 Task: Add an event with the title Third Product Enhancement Brainstorming and Innovation Discussion, date '2023/10/21', time 9:40 AM to 11:40 AMand add a description: The project kickoff is an important event that marks the official start of a project. It brings together key stakeholders, team members, and project managers to establish a shared understanding of the project's objectives, scope, and deliverables. During the kickoff, goals and expectations are clarified, roles and responsibilities are defined, and the initial project plan is presented., put the event into Orange category, logged in from the account softage.7@softage.netand send the event invitation to softage.2@softage.net and softage.3@softage.net. Set a reminder for the event 178 day before
Action: Mouse moved to (124, 143)
Screenshot: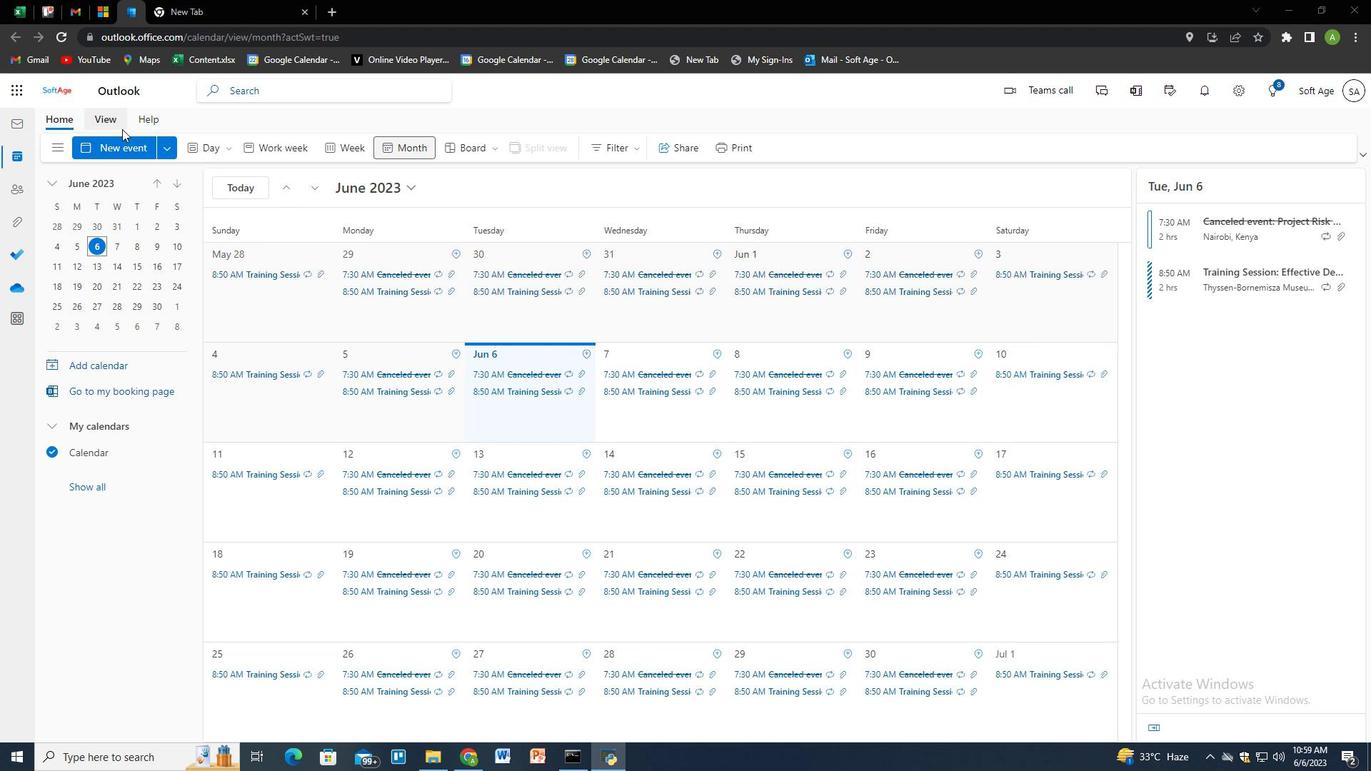
Action: Mouse pressed left at (124, 143)
Screenshot: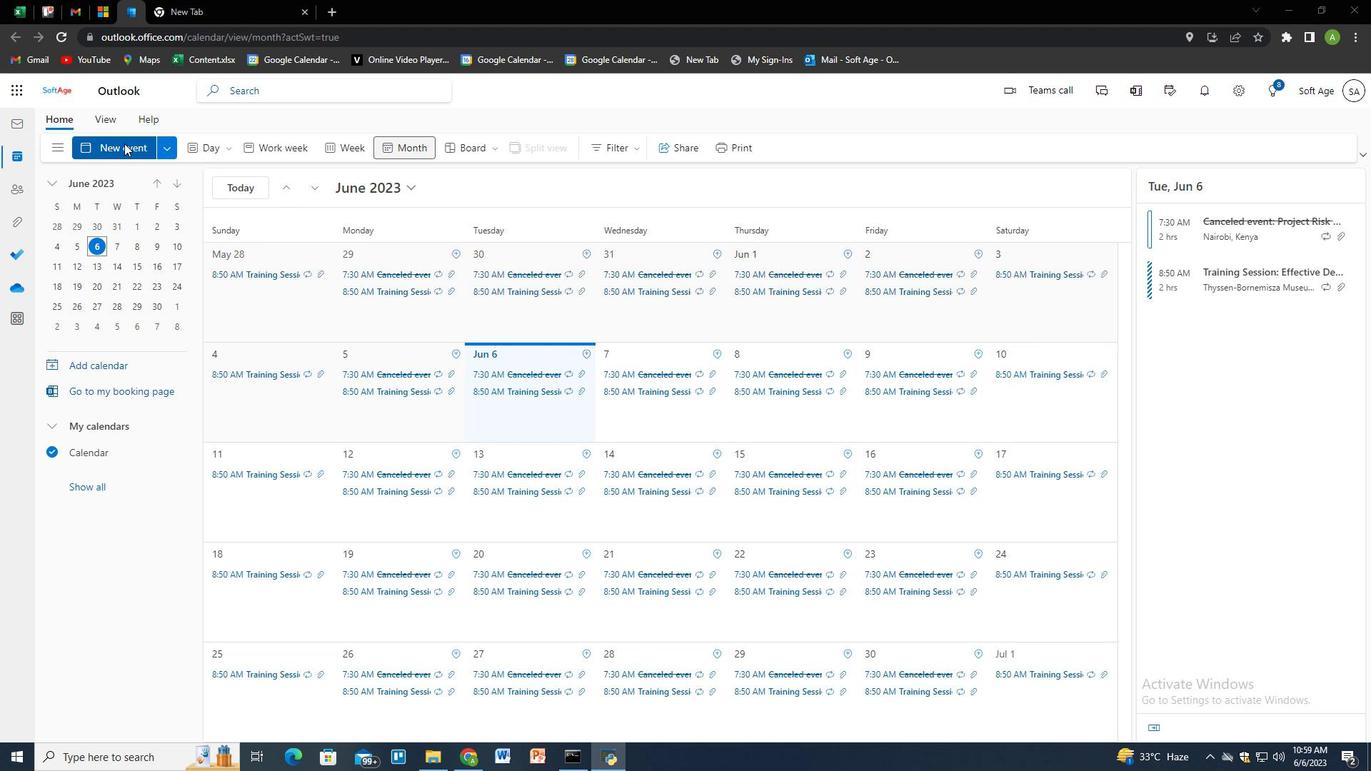 
Action: Mouse moved to (378, 234)
Screenshot: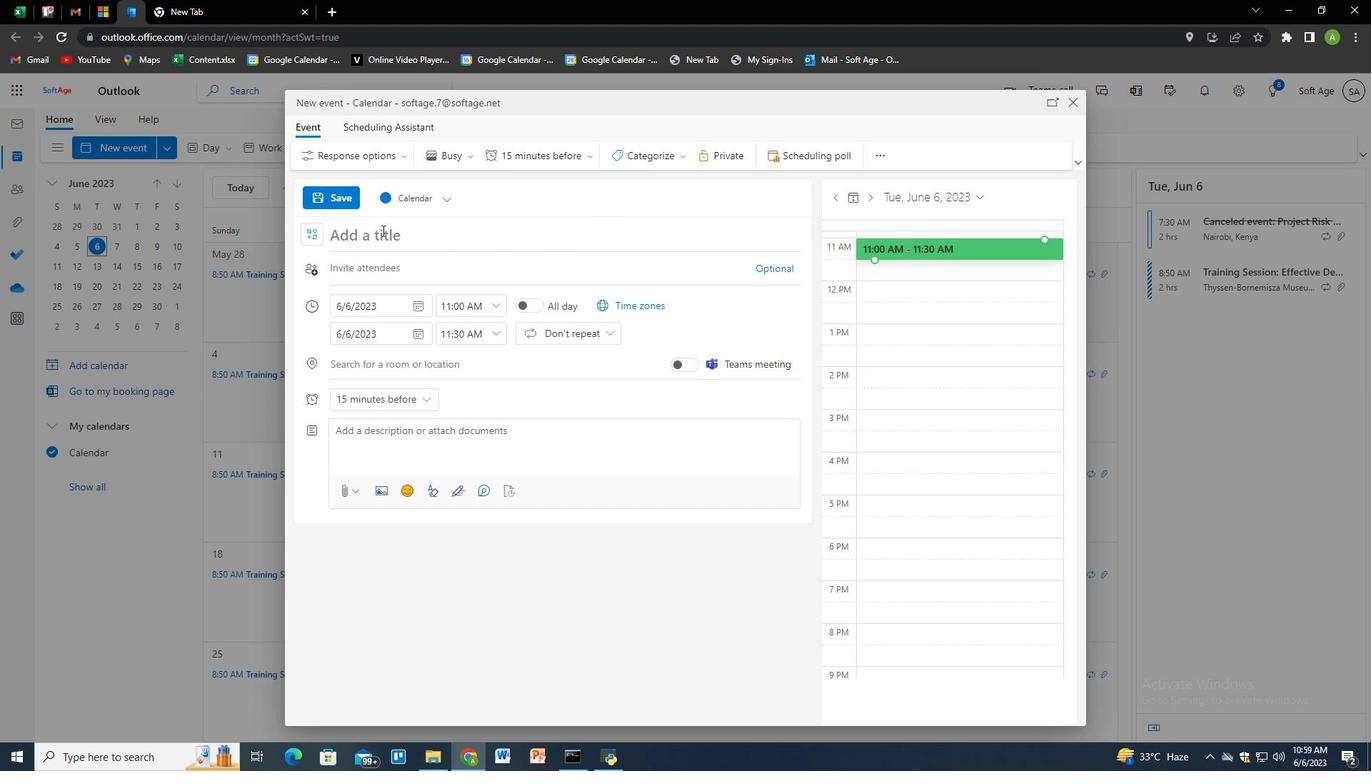 
Action: Mouse pressed left at (378, 234)
Screenshot: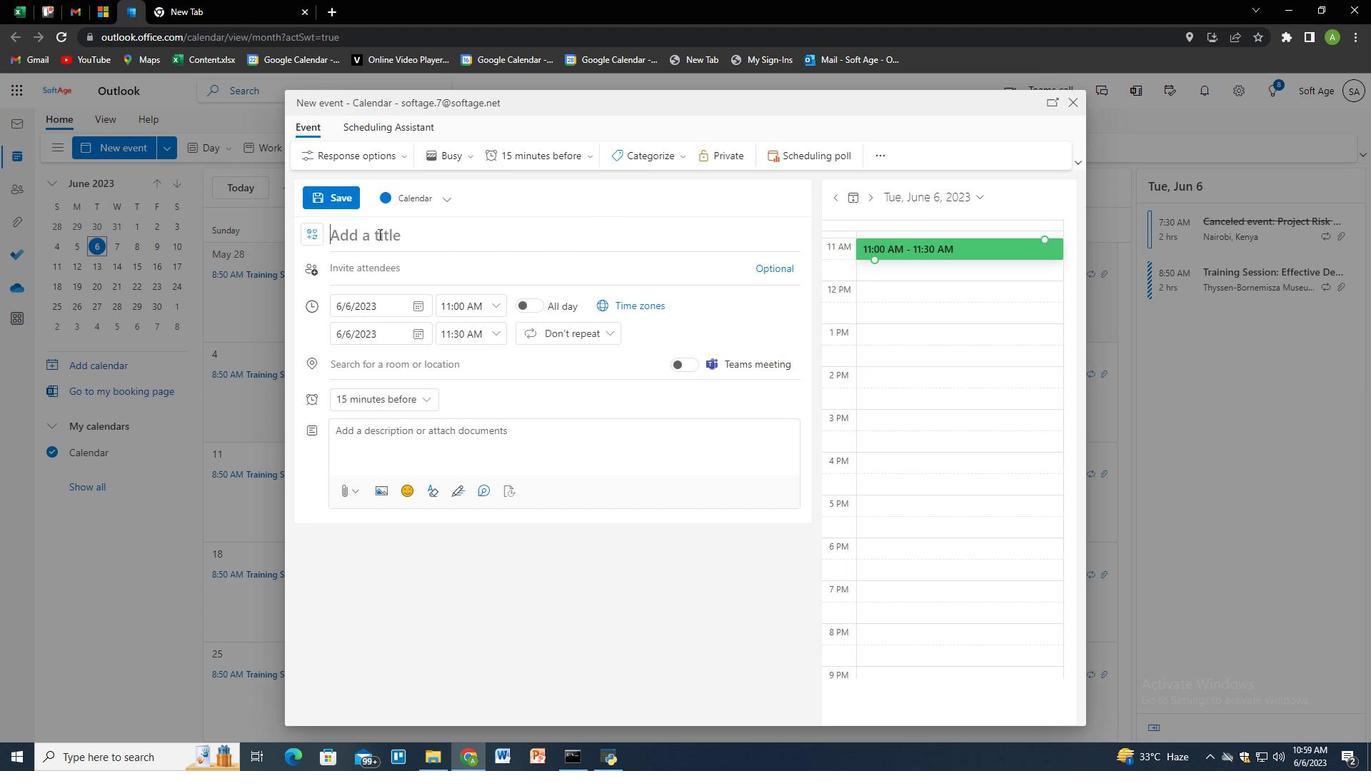 
Action: Key pressed <Key.shift><Key.shift><Key.shift><Key.shift><Key.shift><Key.shift><Key.shift><Key.shift><Key.shift><Key.shift><Key.shift><Key.shift><Key.shift><Key.shift><Key.shift><Key.shift><Key.shift>Se<Key.backspace><Key.backspace><Key.backspace><Key.shift>Third<Key.space><Key.shift>Product<Key.space><Key.shift>Enhancement<Key.space><Key.shift>Brainstorming<Key.space>and<Key.space><Key.shift>Innovation<Key.space><Key.shift>Discussion
Screenshot: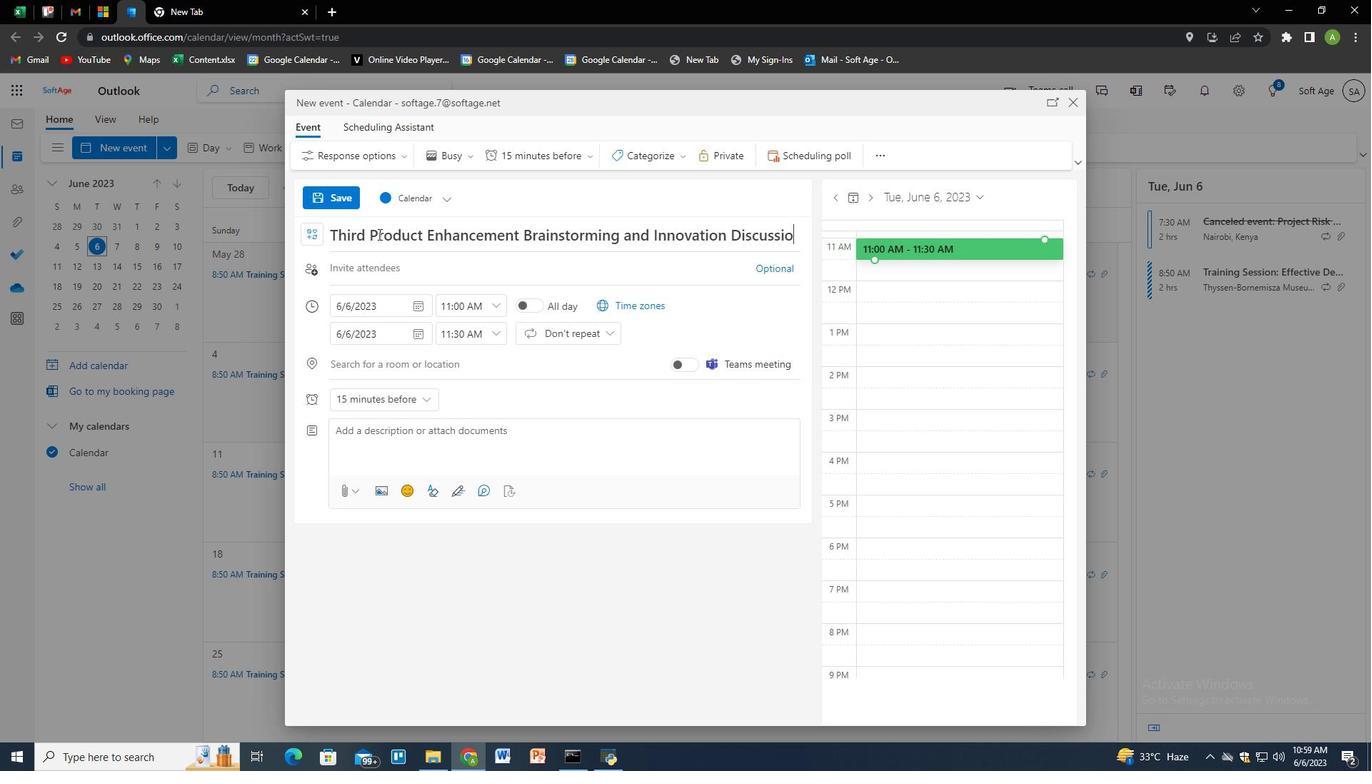 
Action: Mouse moved to (418, 304)
Screenshot: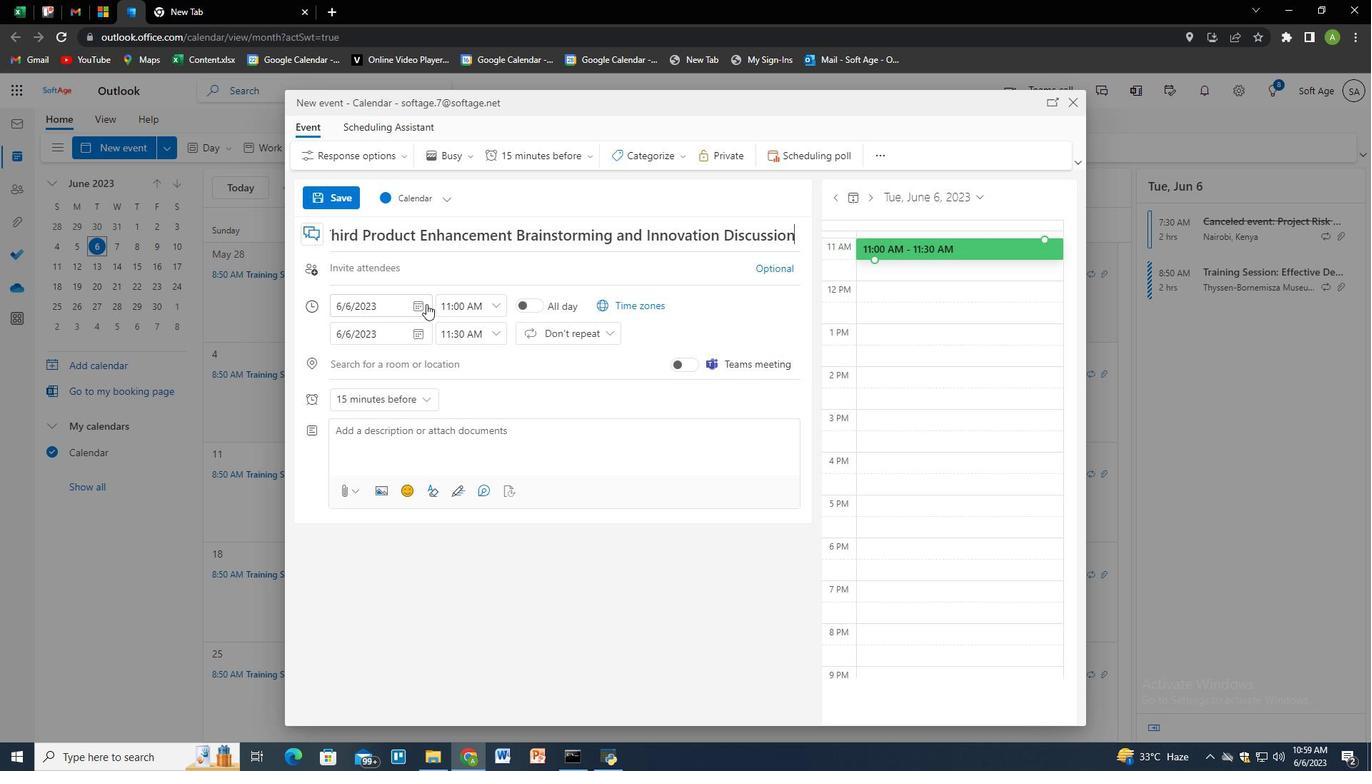 
Action: Mouse pressed left at (418, 304)
Screenshot: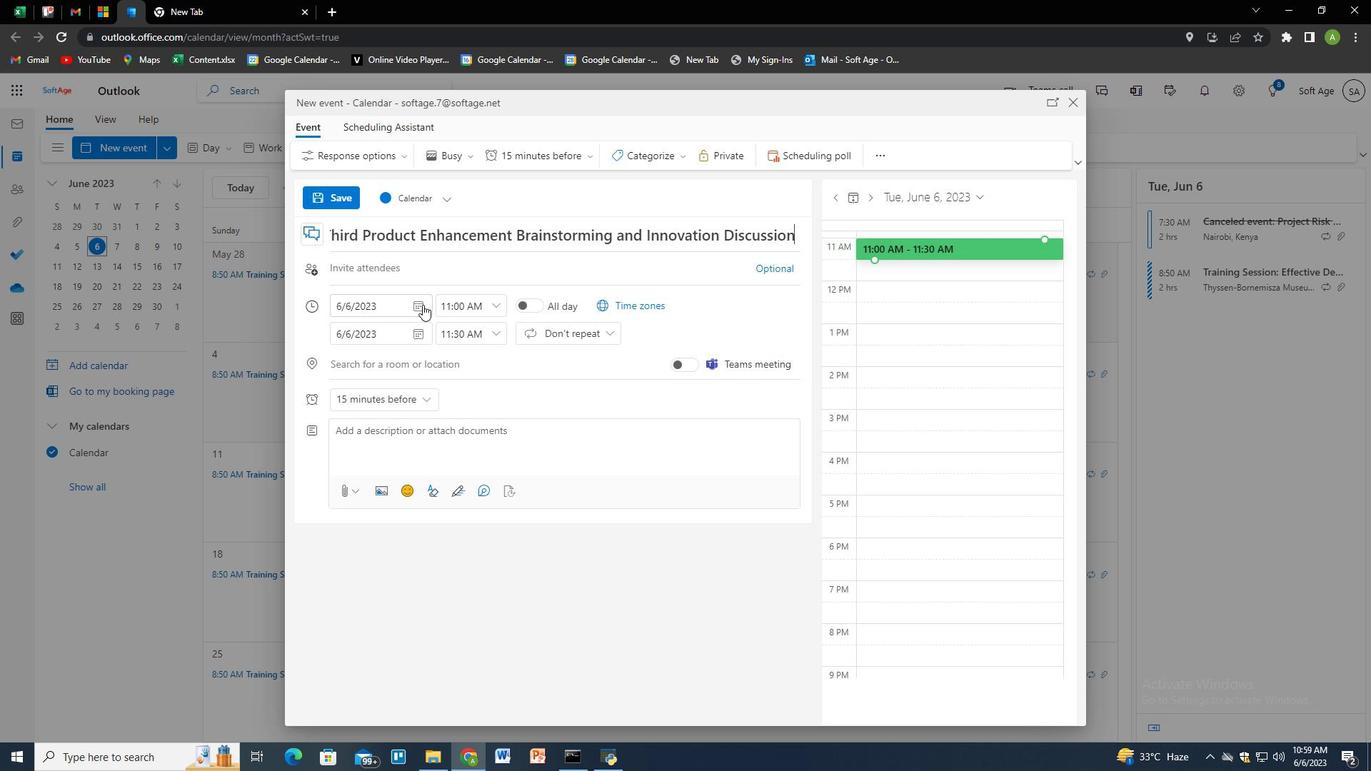 
Action: Mouse moved to (403, 329)
Screenshot: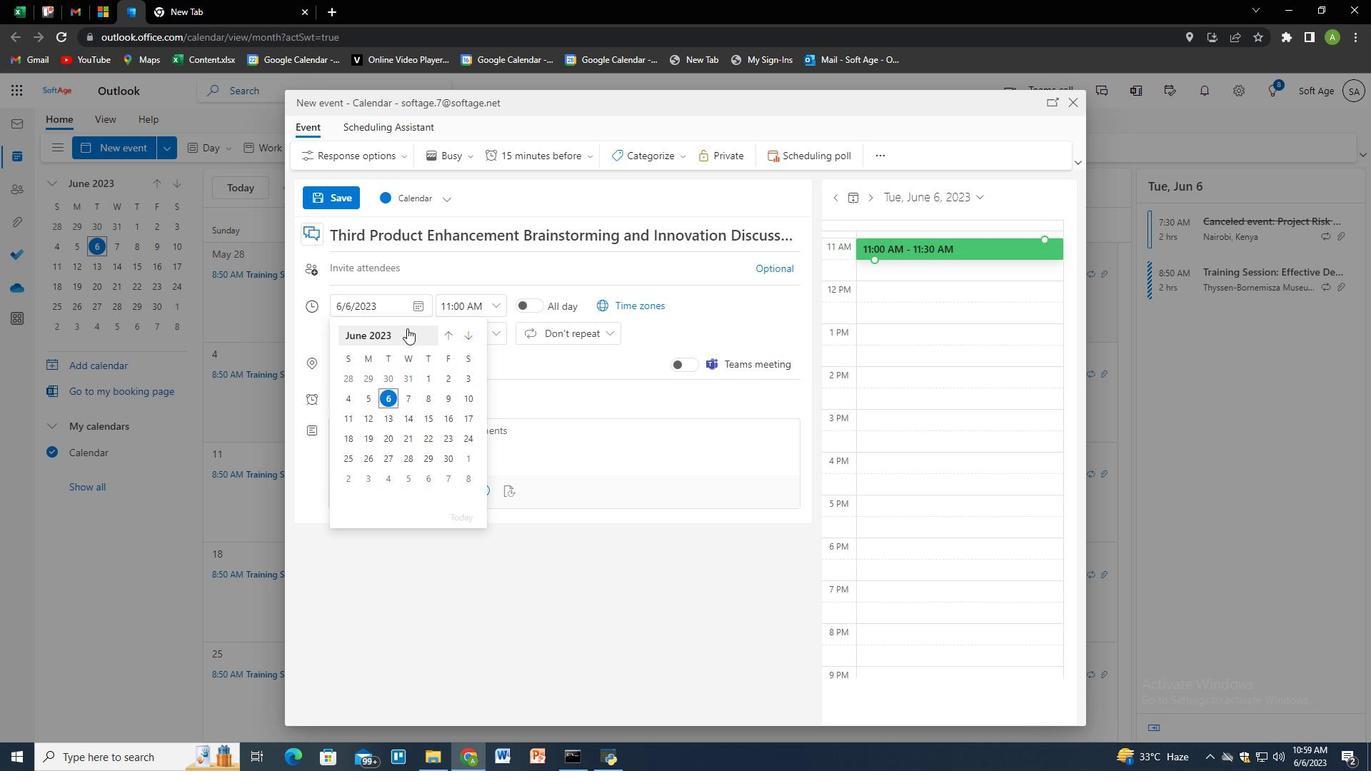 
Action: Mouse pressed left at (403, 329)
Screenshot: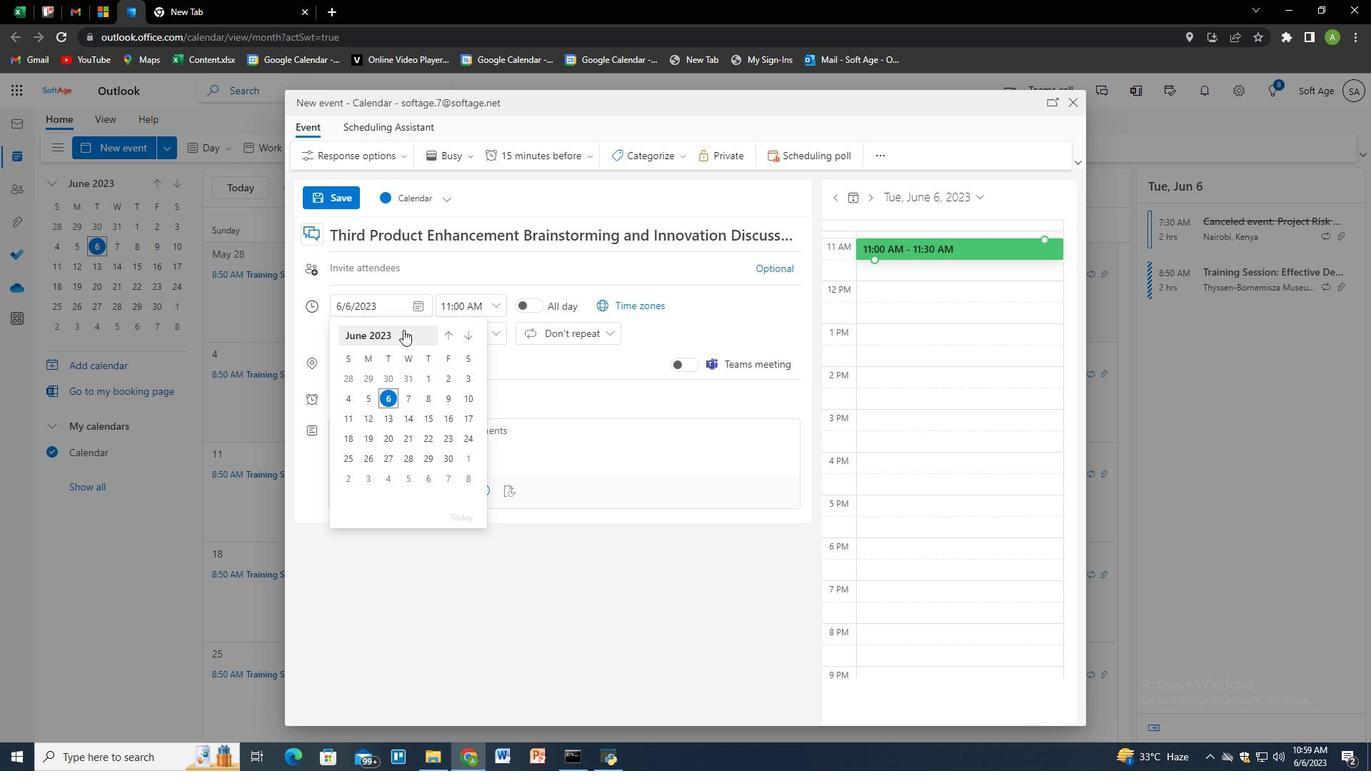 
Action: Mouse moved to (394, 451)
Screenshot: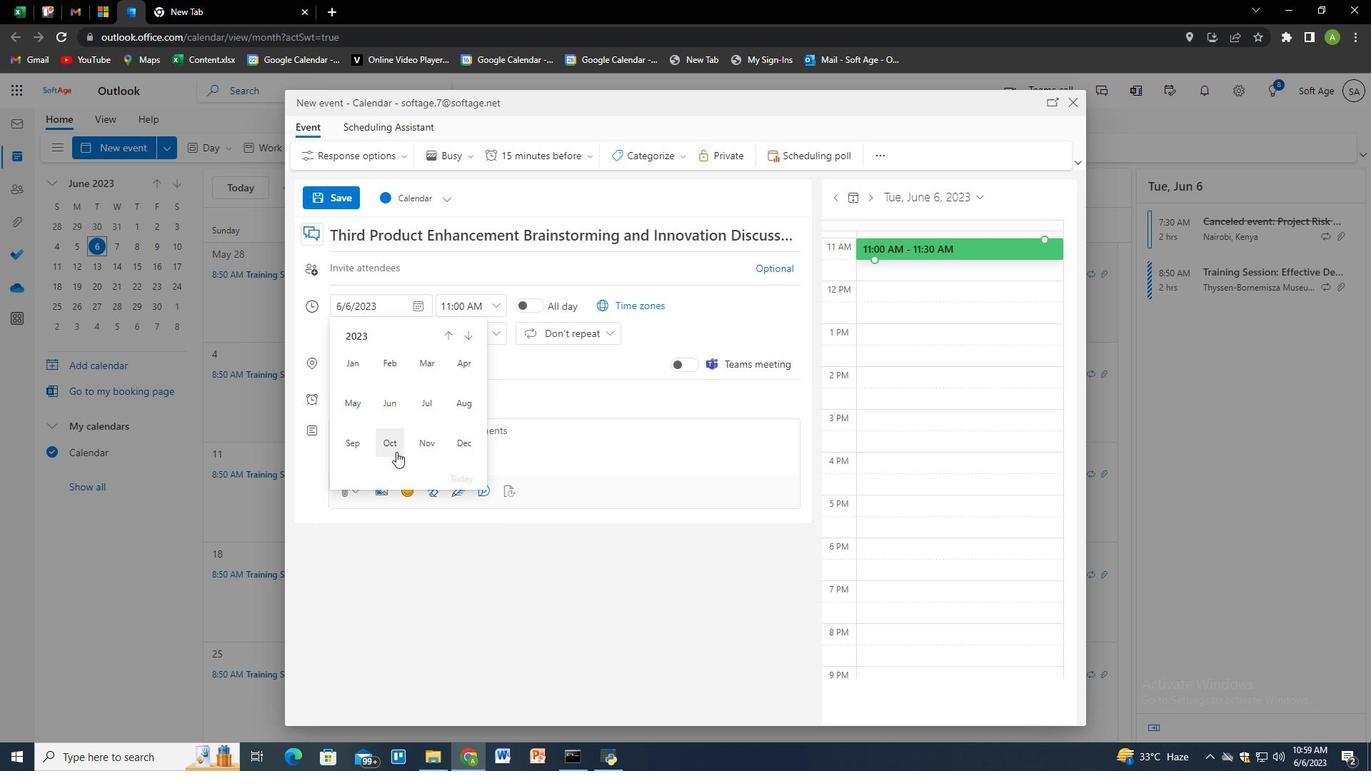 
Action: Mouse pressed left at (394, 451)
Screenshot: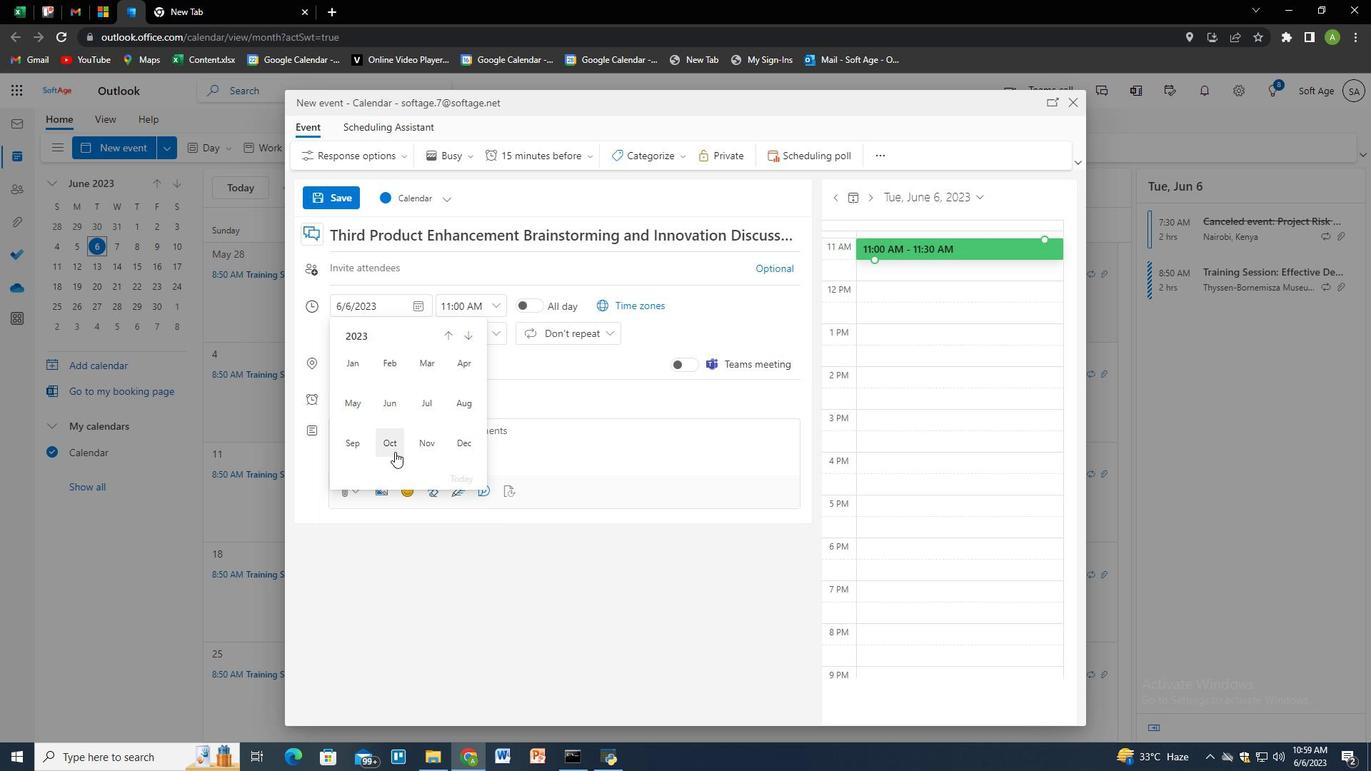 
Action: Mouse moved to (474, 419)
Screenshot: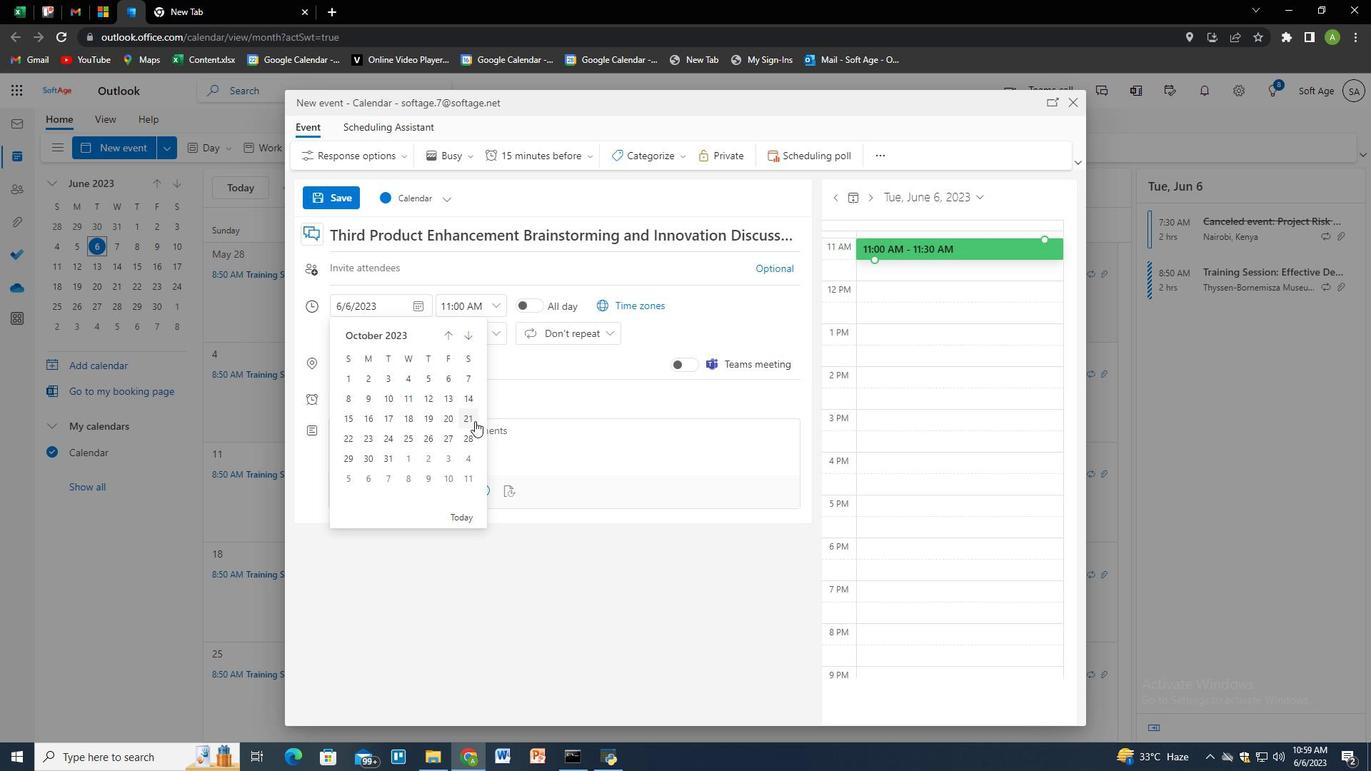 
Action: Mouse pressed left at (474, 419)
Screenshot: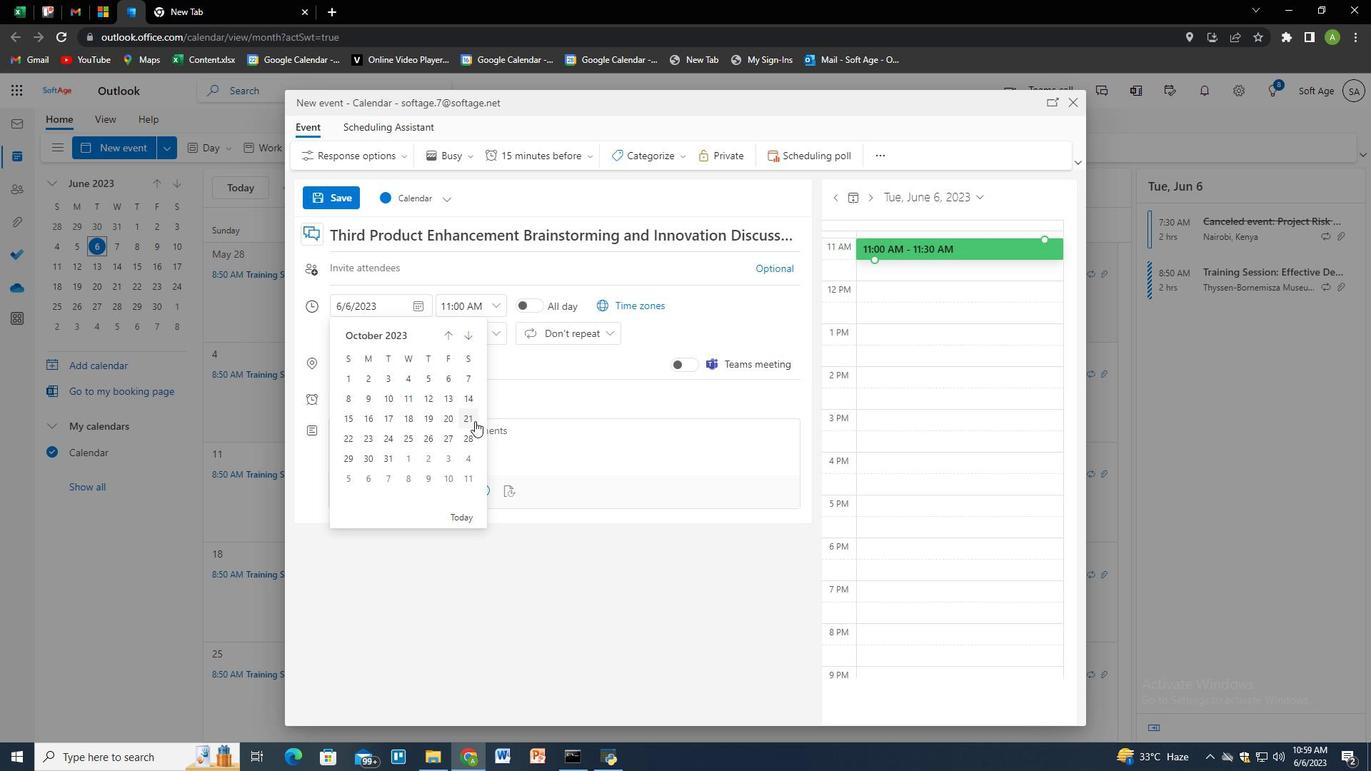 
Action: Mouse moved to (462, 309)
Screenshot: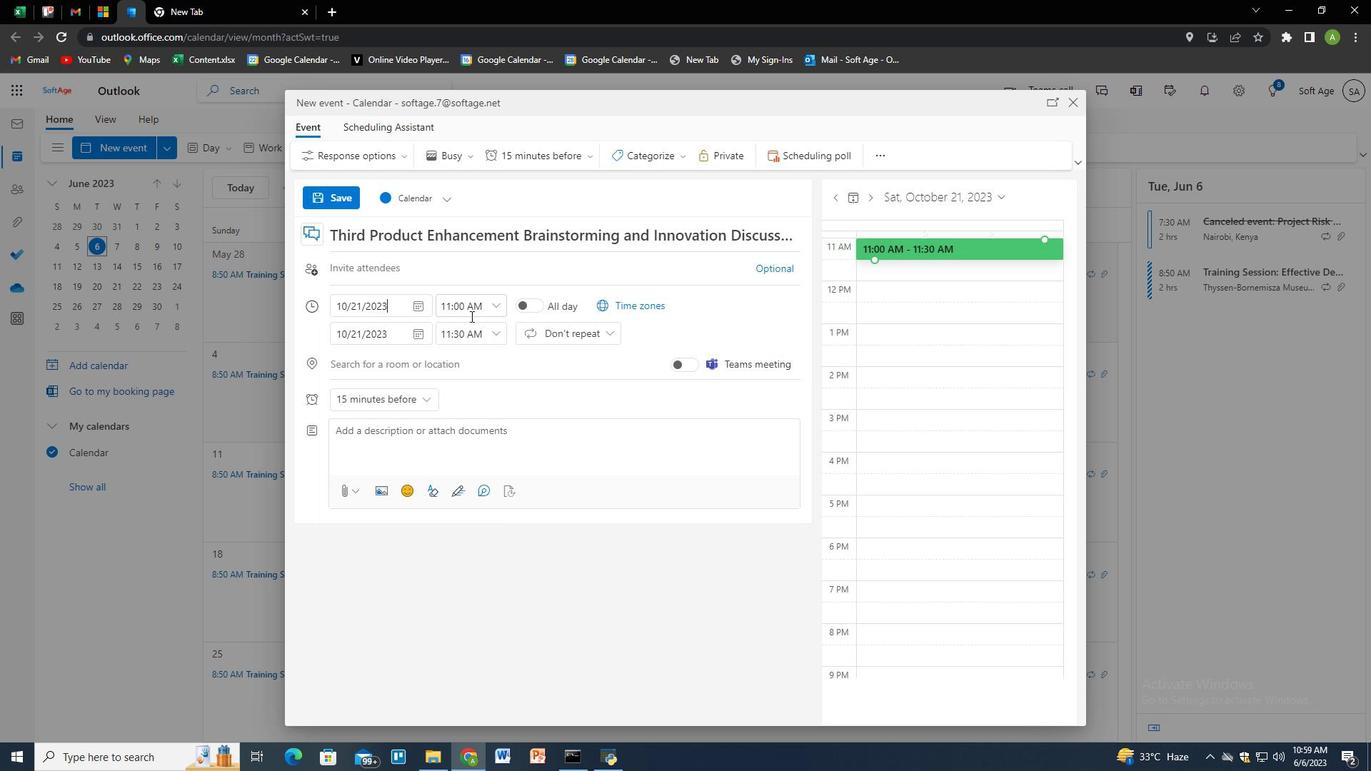 
Action: Mouse pressed left at (462, 309)
Screenshot: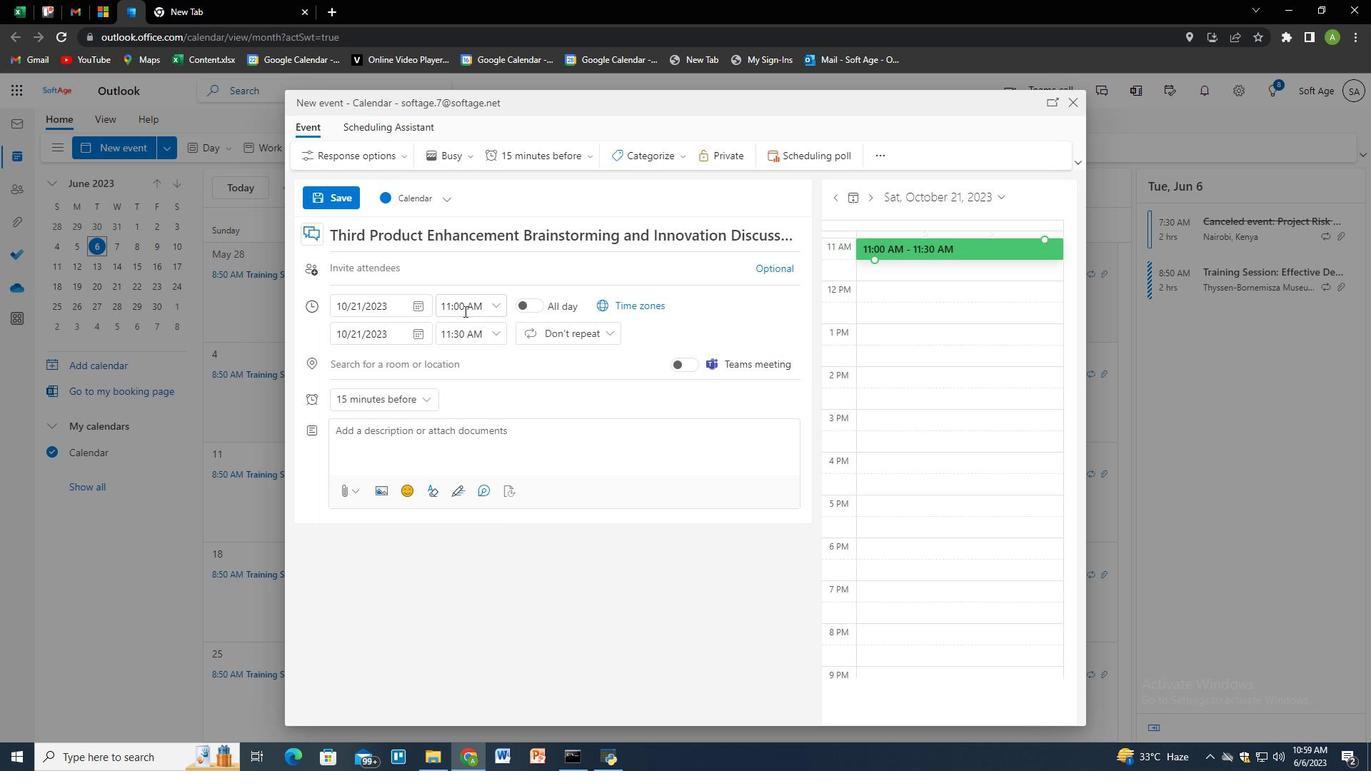 
Action: Key pressed 9;<Key.backspace><Key.shift_r><Key.shift_r><Key.shift_r><Key.shift_r><Key.shift_r><Key.shift_r><Key.shift_r><Key.shift_r><Key.shift_r><Key.shift_r><Key.shift_r><Key.shift_r>:40<Key.space><Key.shift>AM<Key.tab><Key.tab>11<Key.shift_r><Key.shift_r><Key.shift_r><Key.shift_r><Key.shift_r><Key.shift_r><Key.shift_r><Key.shift_r><Key.shift_r><Key.shift_r><Key.shift_r><Key.shift_r><Key.shift_r><Key.shift_r><Key.shift_r><Key.shift_r><Key.shift_r><Key.shift_r><Key.shift_r><Key.shift_r><Key.shift_r>:40<Key.space><Key.shift>A<Key.shift_r>M<Key.shift_r><Key.shift_r><Key.shift_r><Key.shift_r><Key.shift_r><Key.shift_r><Key.shift_r><Key.shift_r><Key.shift_r><Key.shift_r><Key.shift_r><Key.shift_r>M
Screenshot: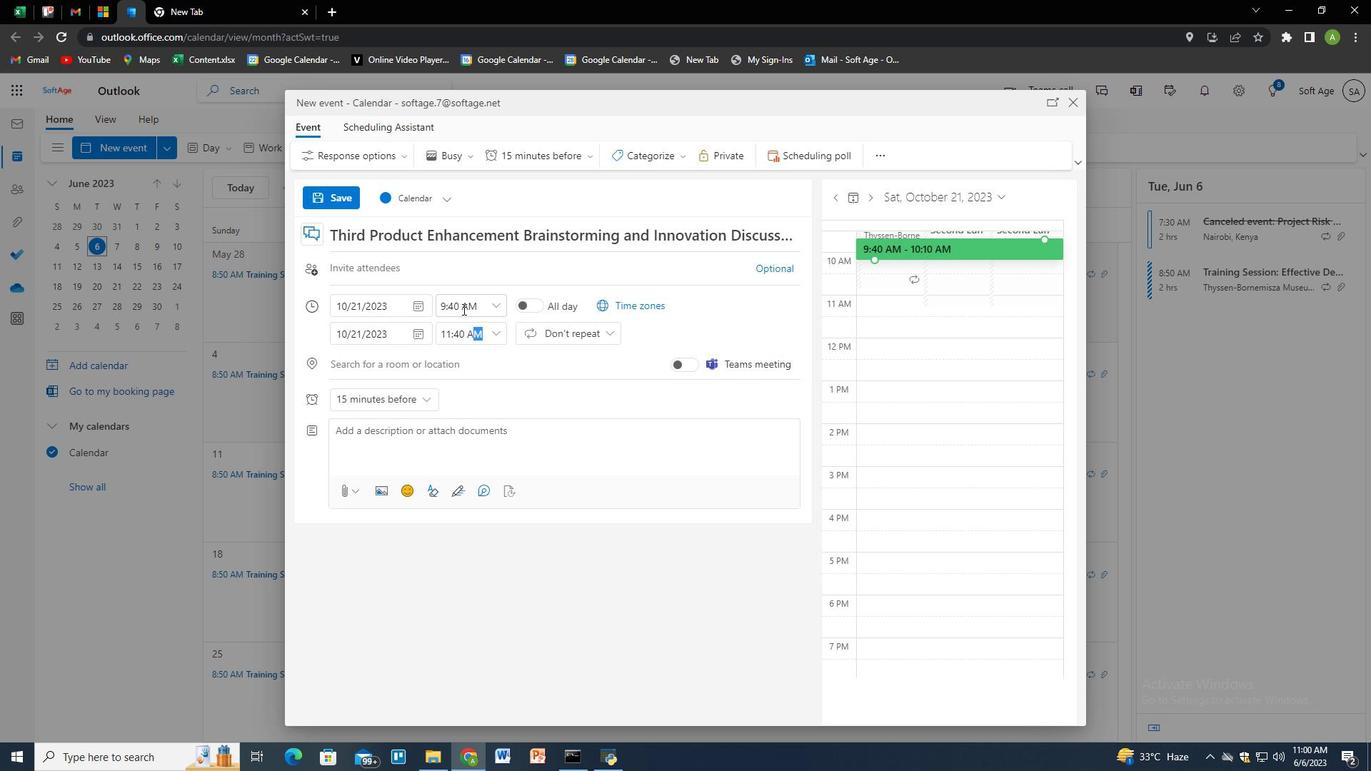 
Action: Mouse moved to (452, 453)
Screenshot: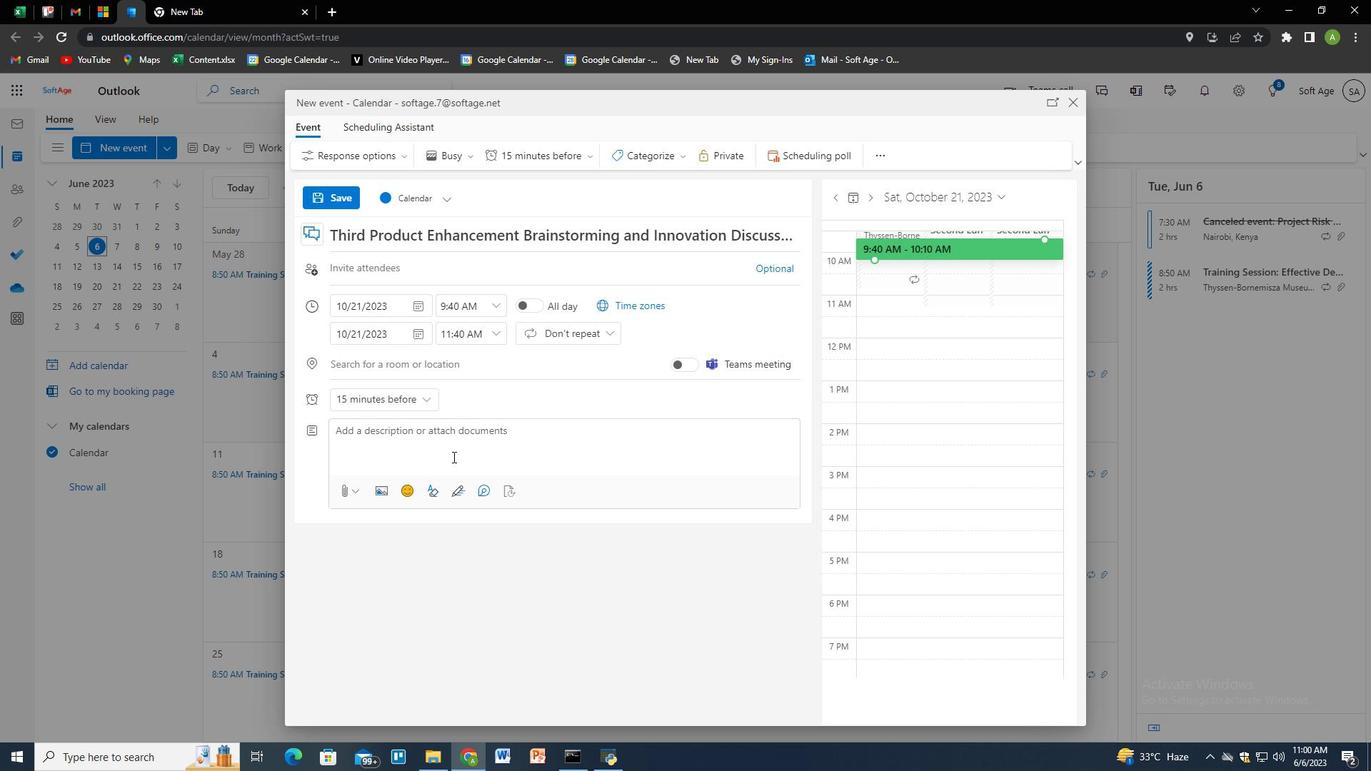 
Action: Mouse pressed left at (452, 453)
Screenshot: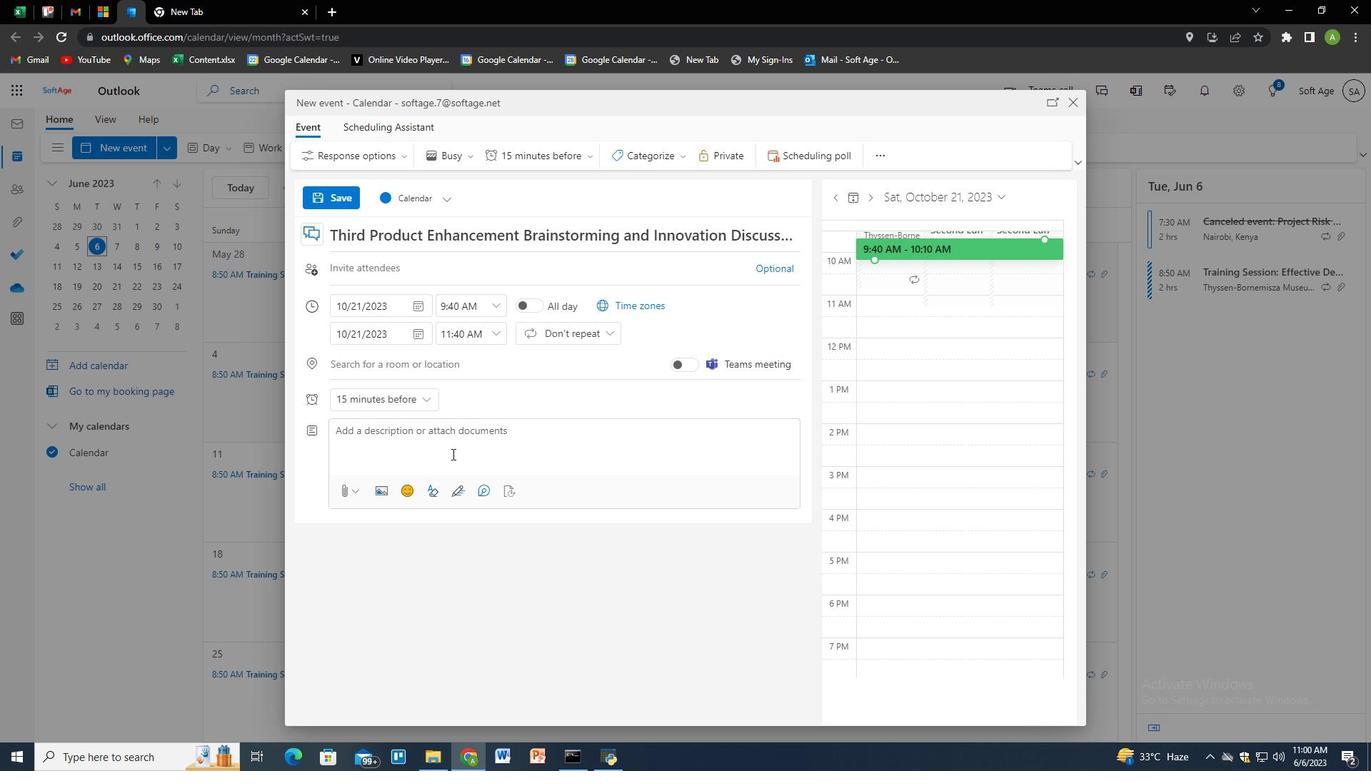 
Action: Key pressed <Key.shift>The<Key.space>project<Key.space>kickoff<Key.space>is<Key.space>an<Key.space>importanr<Key.backspace>t<Key.space>event<Key.space>that<Key.space>make<Key.backspace><Key.backspace>rks<Key.space>the<Key.space>official<Key.space>start<Key.space>of<Key.space>a<Key.space>project.<Key.space><Key.shift>It<Key.space>brings<Key.backspace><Key.backspace><Key.backspace><Key.backspace><Key.backspace><Key.backspace><Key.backspace><Key.space>brings<Key.space>together<Key.space>key<Key.space>stakeholders,<Key.space>team<Key.space>members,<Key.space>and<Key.space>project<Key.space>managers<Key.space>to<Key.space>establist<Key.backspace>h<Key.space>a<Key.space>shared<Key.space>understanding<Key.space>of<Key.space>the<Key.space>project's<Key.space>objet<Key.backspace>ctives,<Key.space>scope,<Key.space>and<Key.space>deliverables.<Key.space><Key.shift>Dr<Key.backspace>uring<Key.space>the<Key.space>kick<Key.space>off<Key.backspace><Key.backspace><Key.backspace><Key.backspace>off,<Key.space>goals<Key.space>and<Key.space>expectations<Key.space>are<Key.space>clarified,<Key.space>roles<Key.space>and<Key.space>resposiv<Key.backspace>bilite<Key.backspace>ies<Key.space>ar<Key.backspace><Key.backspace><Key.backspace><Key.space><Key.space><Key.backspace>are<Key.space>defined,<Key.space>and<Key.space>the<Key.space>initialpro<Key.backspace><Key.backspace><Key.backspace><Key.space>project<Key.space>plan<Key.space>is<Key.space>presented.<Key.backspace>.
Screenshot: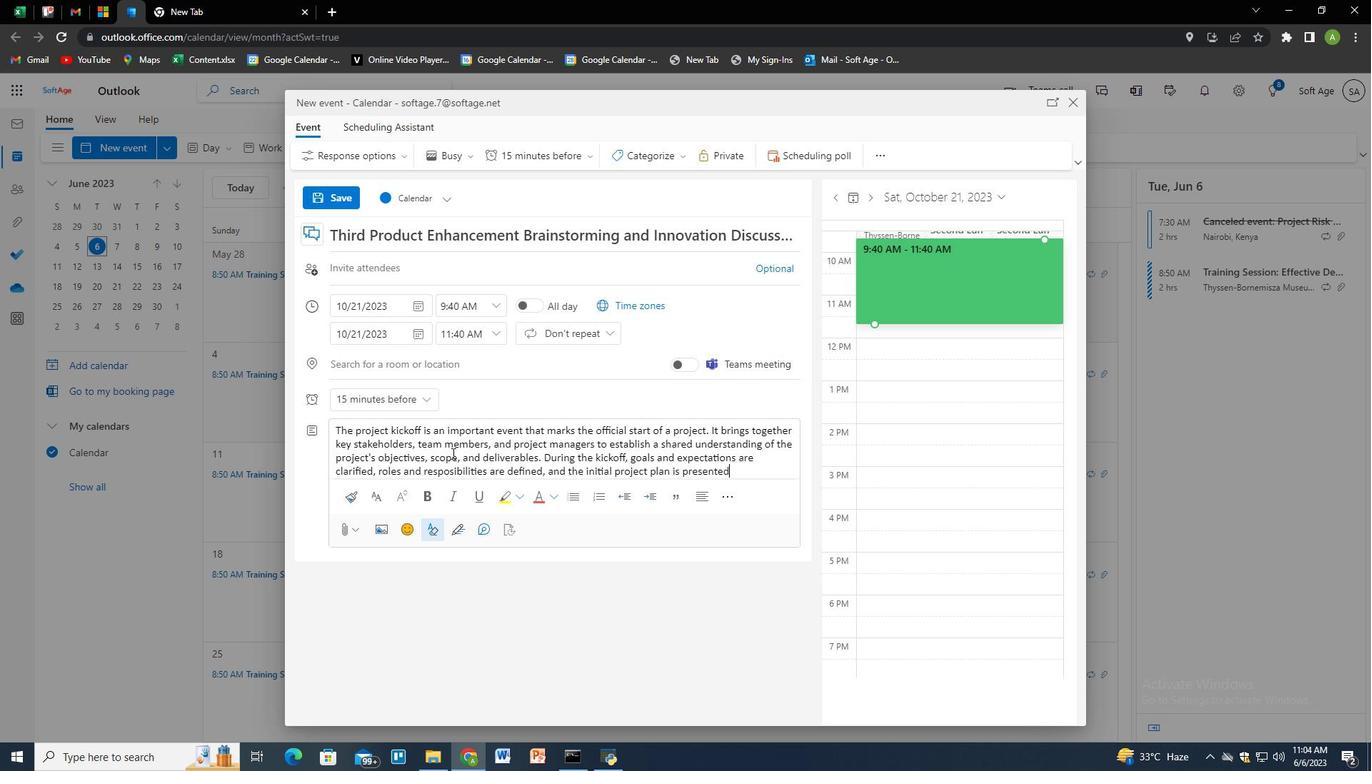 
Action: Mouse moved to (461, 269)
Screenshot: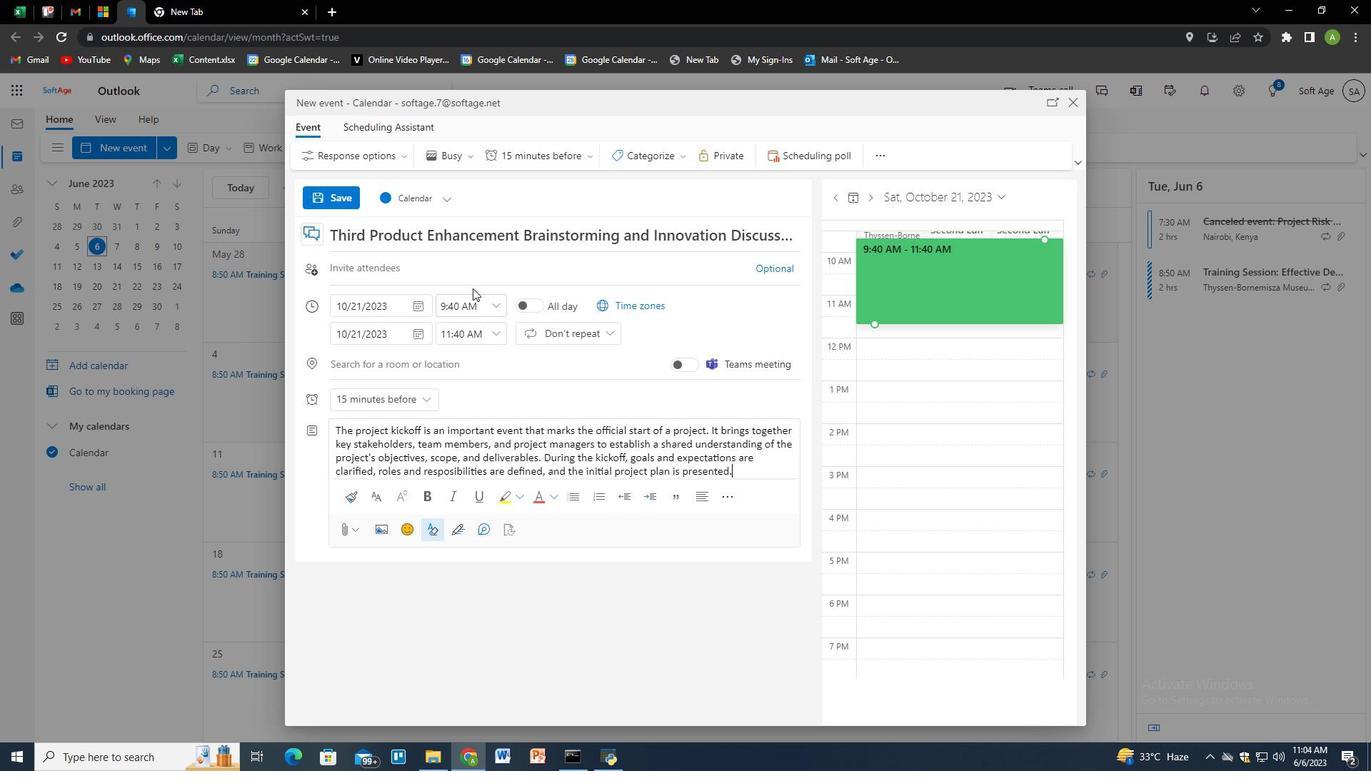
Action: Mouse pressed left at (461, 269)
Screenshot: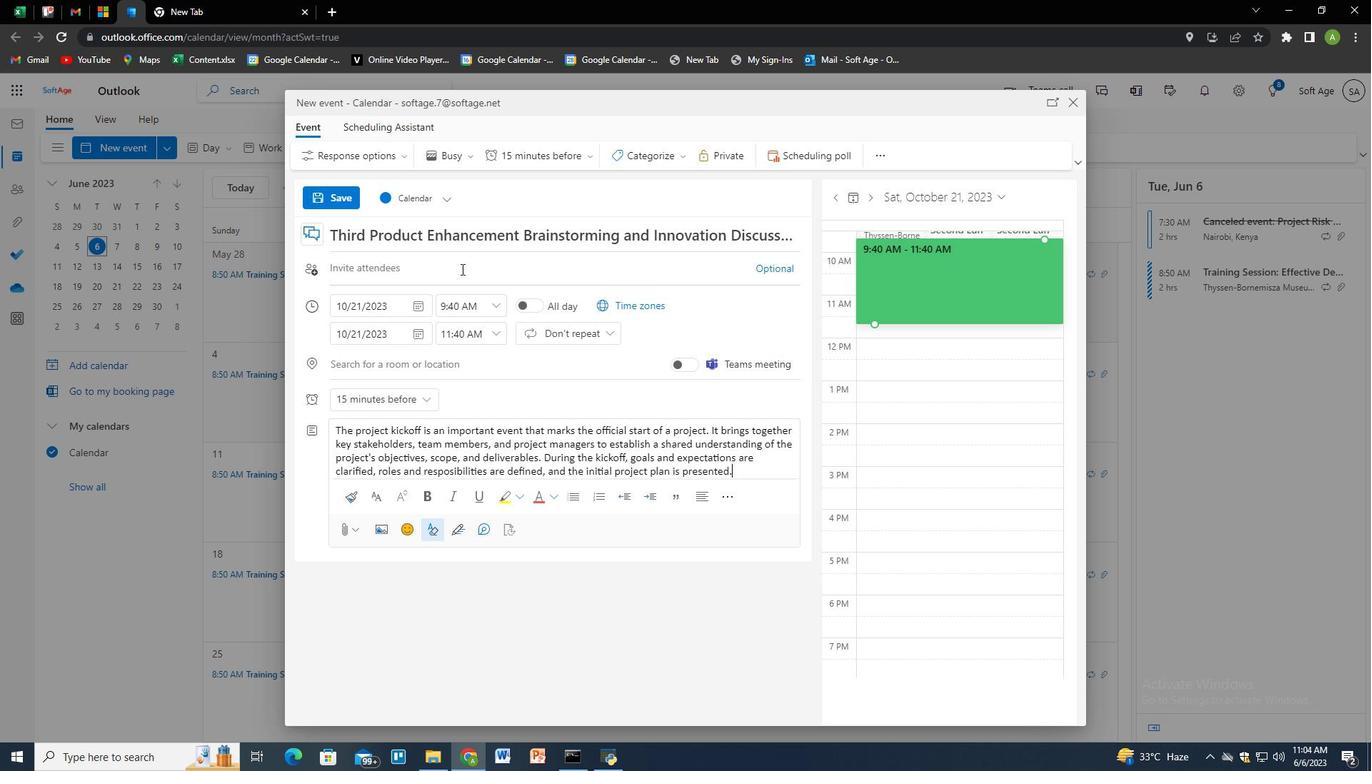 
Action: Mouse moved to (529, 159)
Screenshot: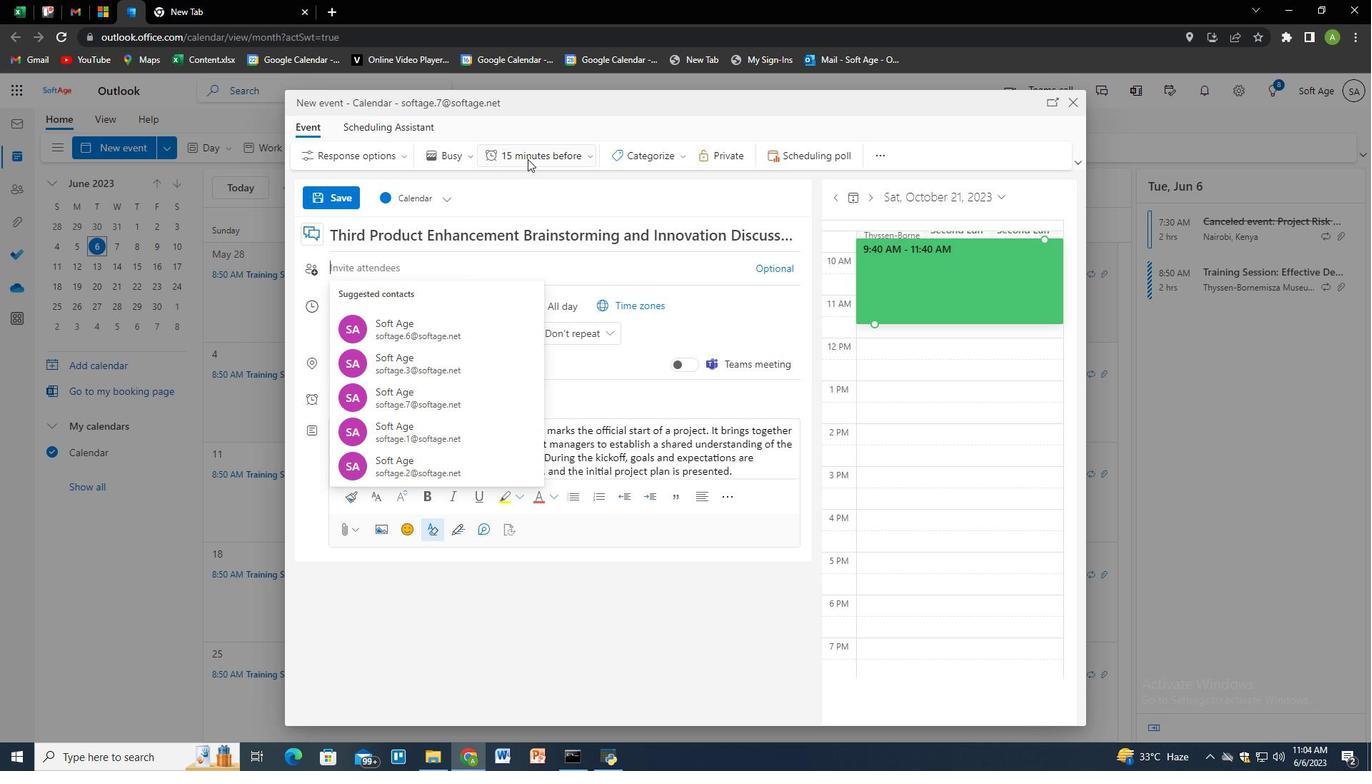 
Action: Mouse pressed left at (529, 159)
Screenshot: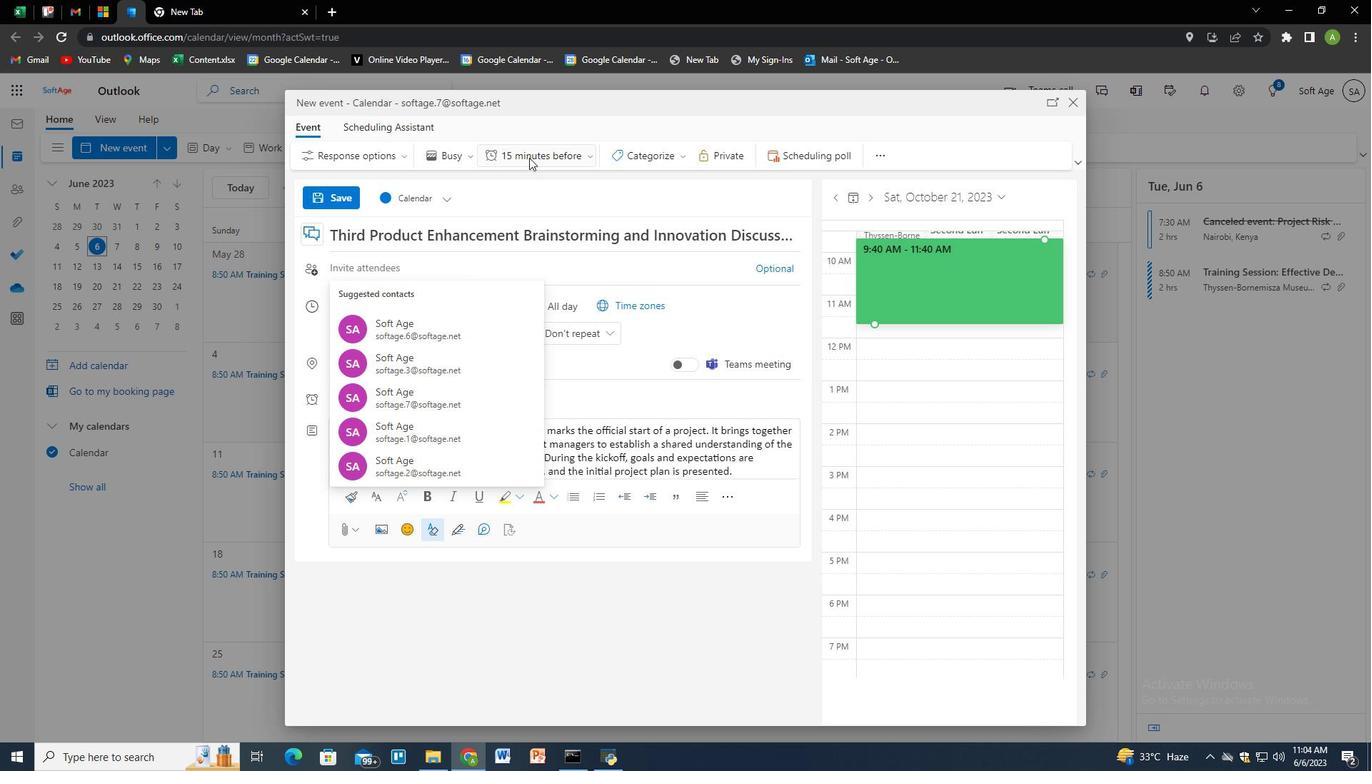 
Action: Mouse moved to (622, 161)
Screenshot: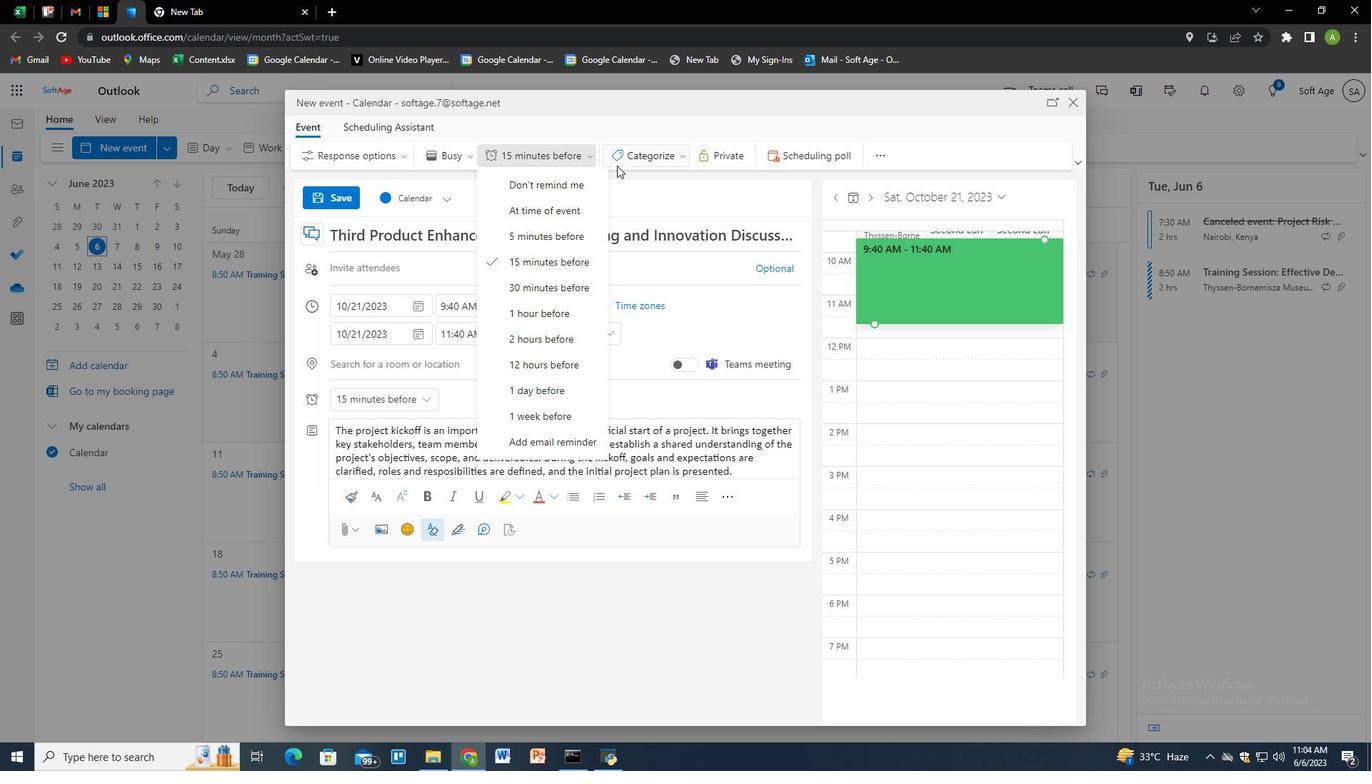 
Action: Mouse pressed left at (622, 161)
Screenshot: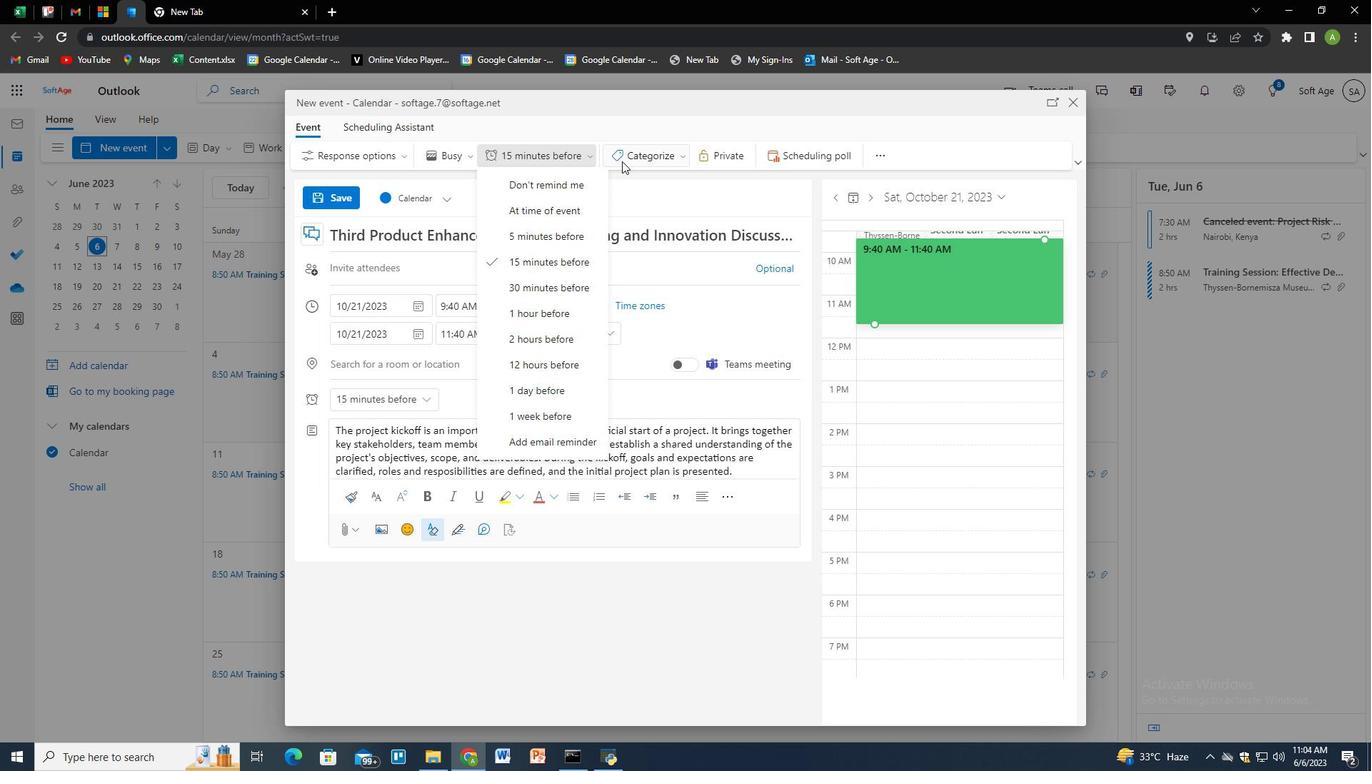 
Action: Mouse moved to (626, 225)
Screenshot: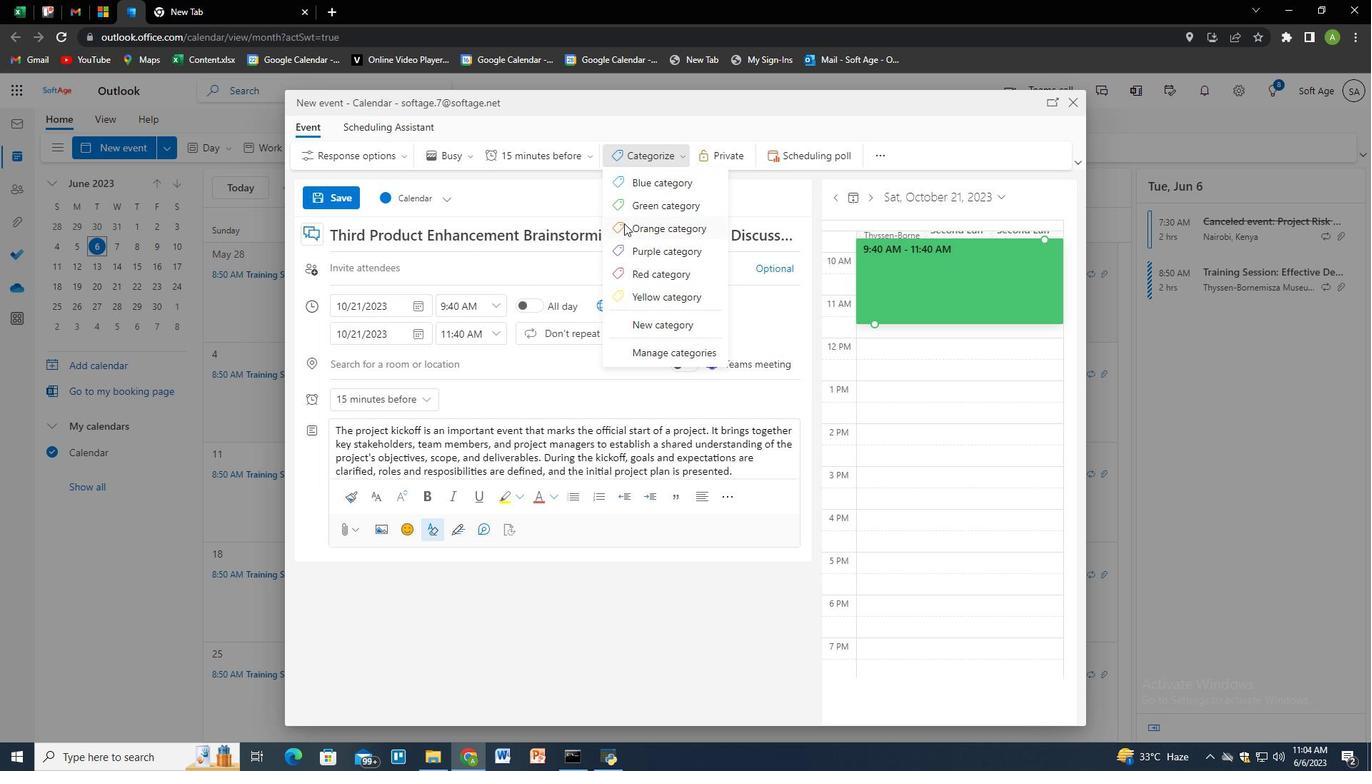 
Action: Mouse pressed left at (626, 225)
Screenshot: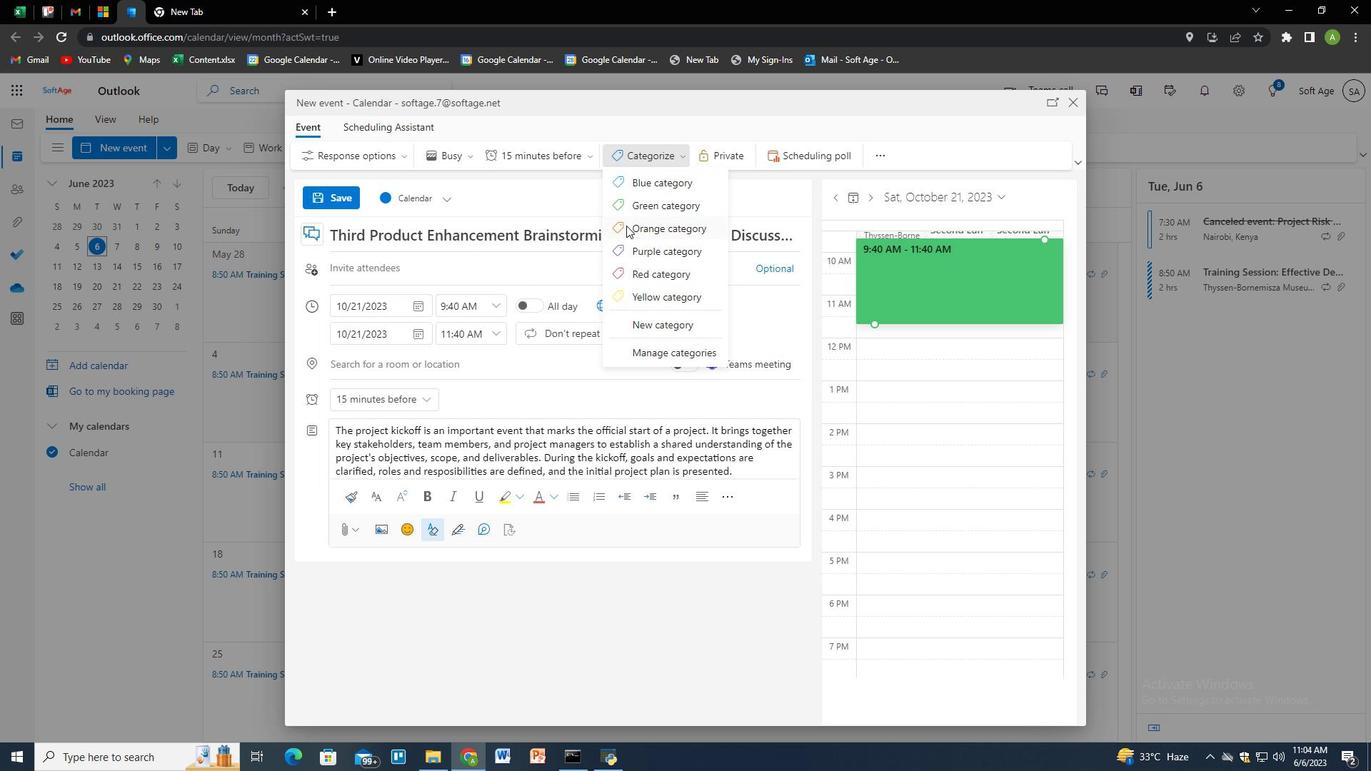 
Action: Mouse moved to (382, 272)
Screenshot: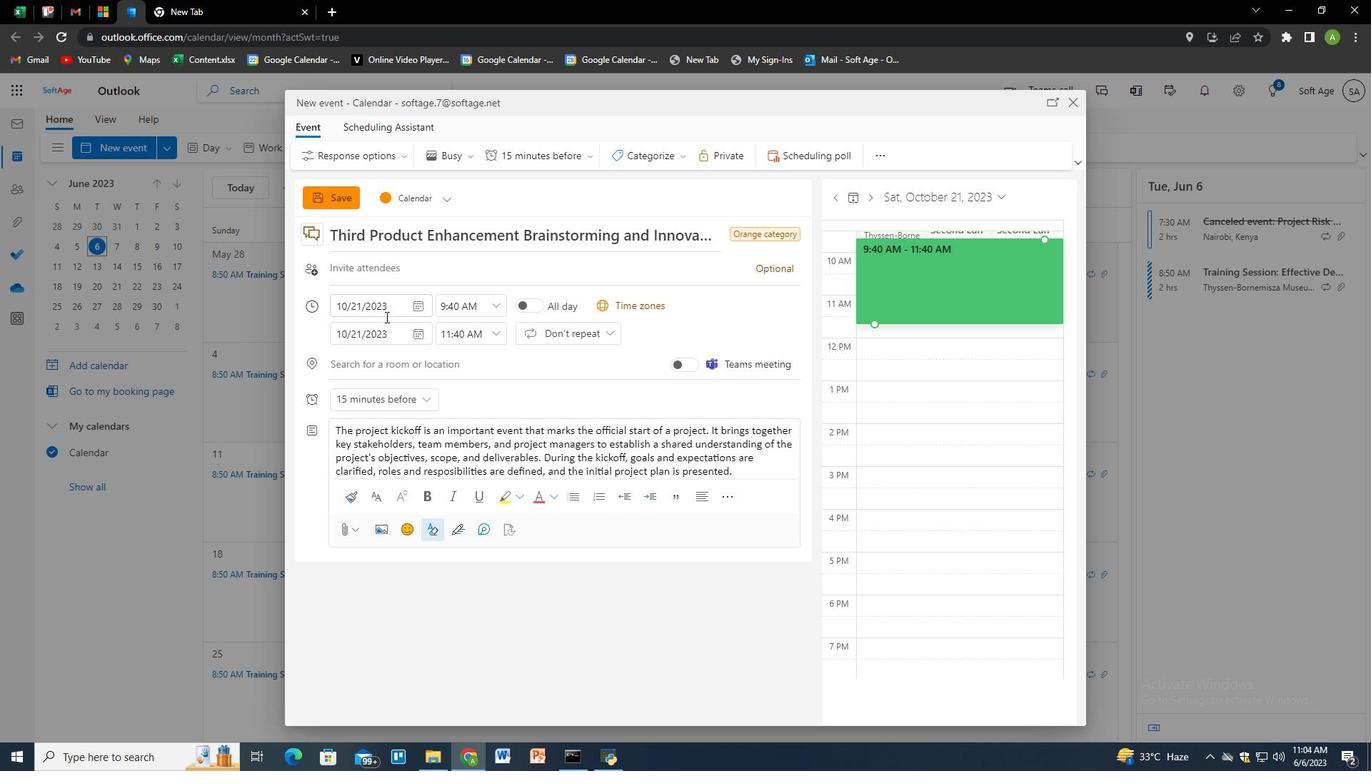 
Action: Mouse pressed left at (382, 272)
Screenshot: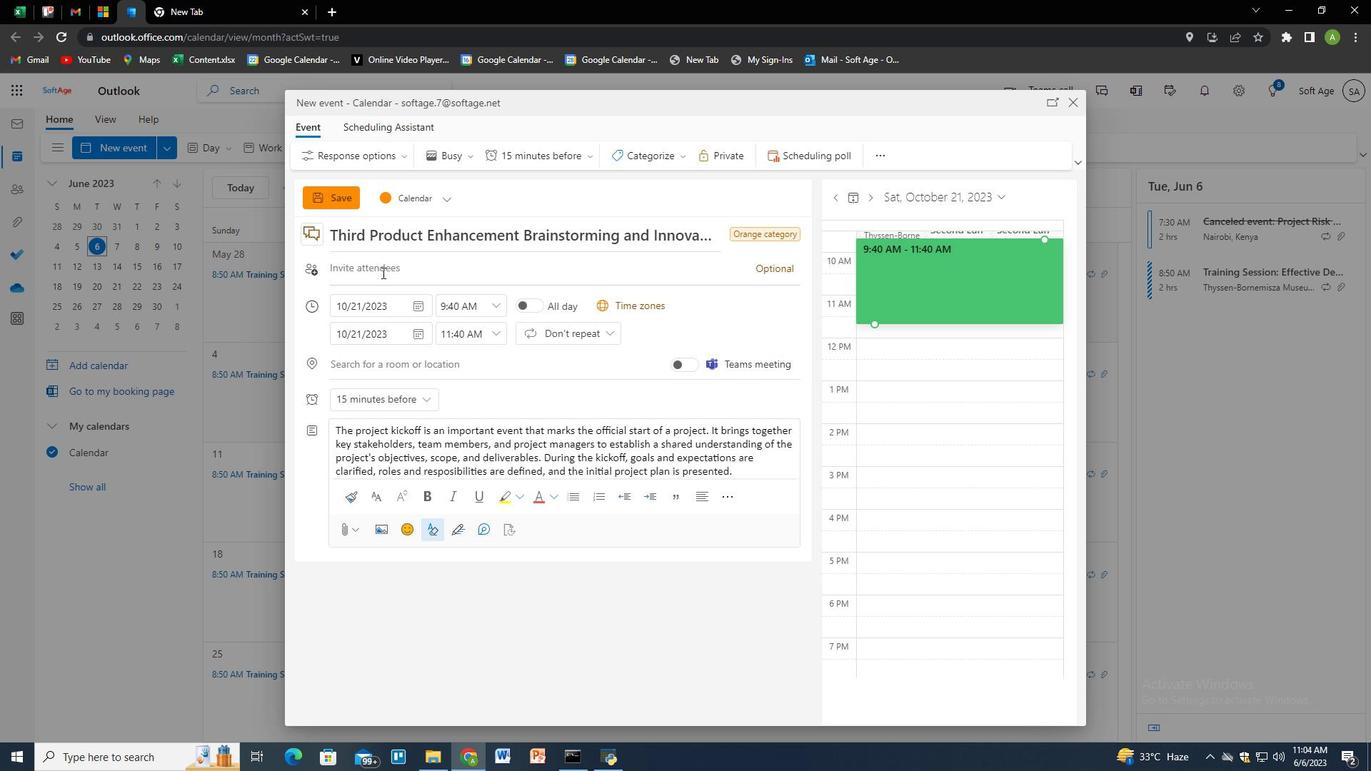 
Action: Key pressed softage
Screenshot: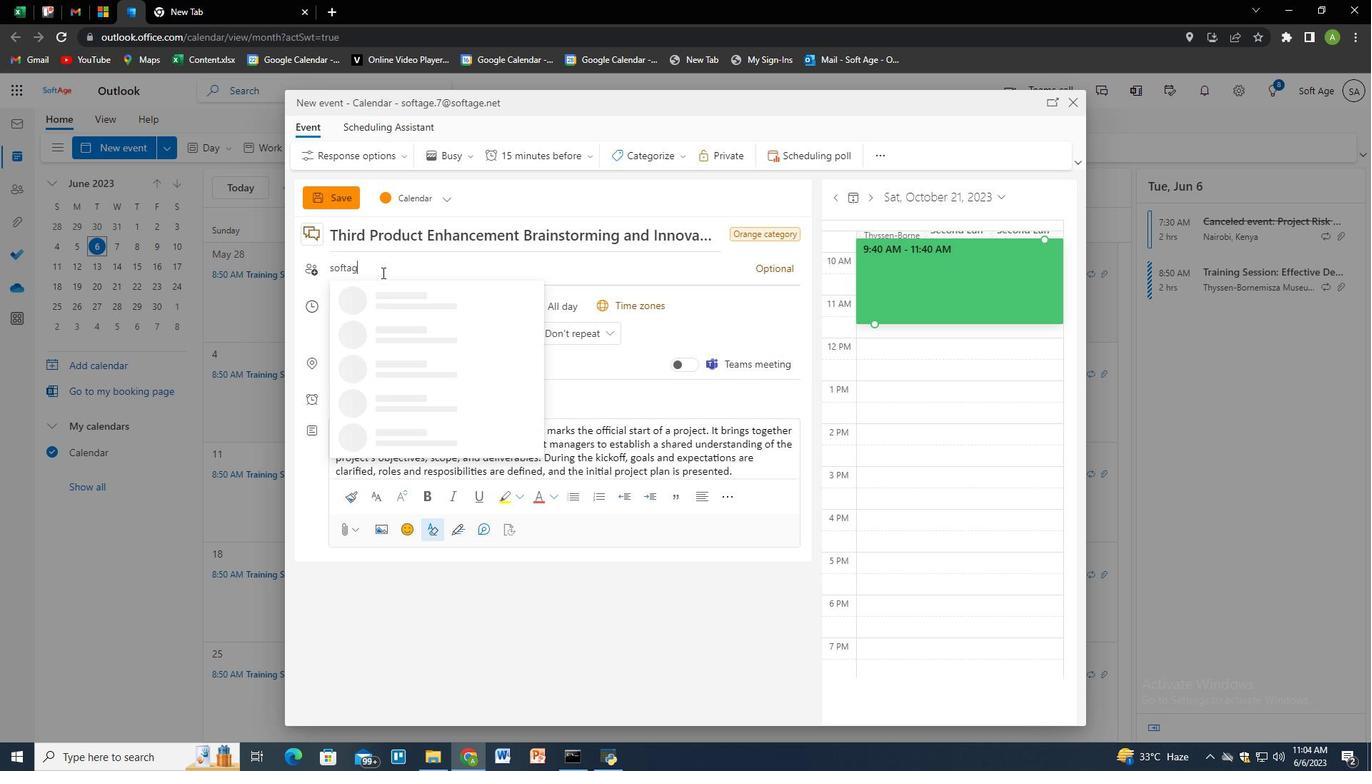 
Action: Mouse moved to (709, 329)
Screenshot: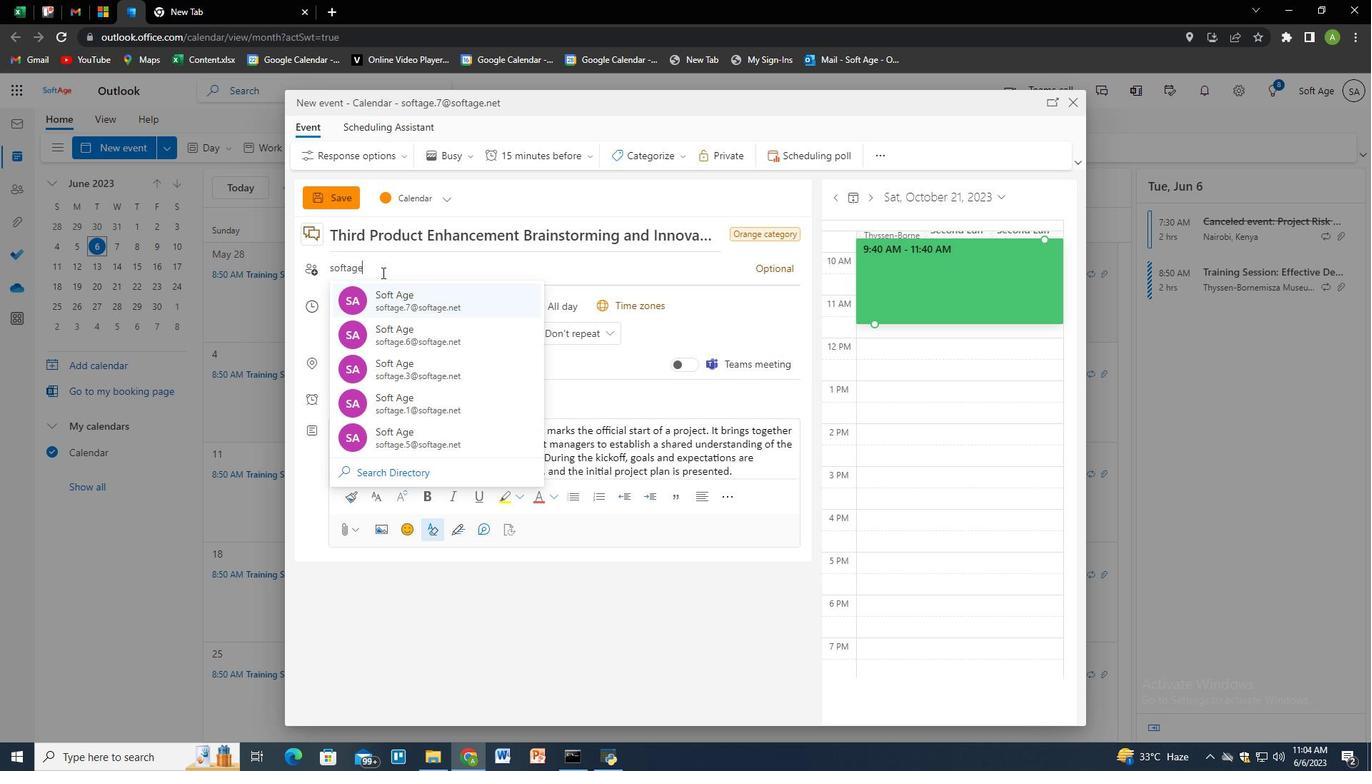 
Action: Key pressed .2<Key.shift>@softage
Screenshot: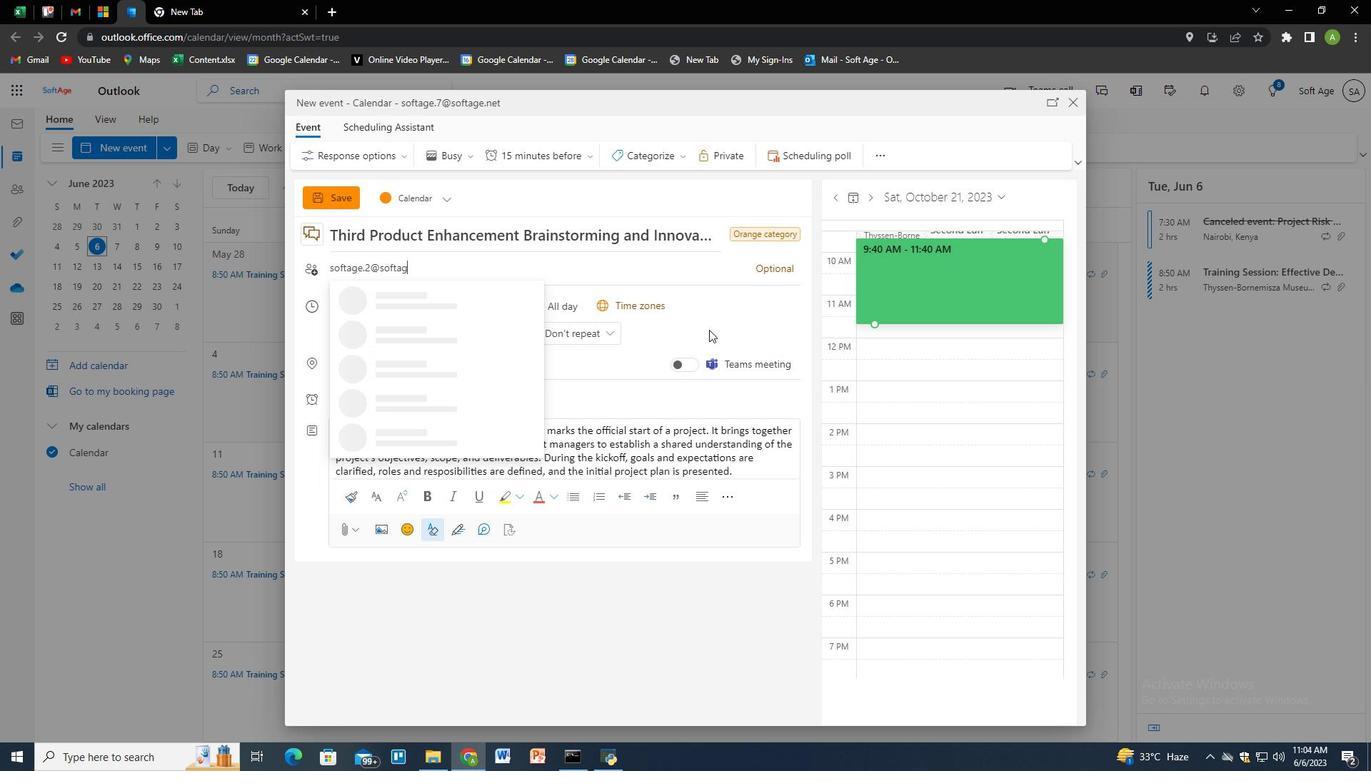 
Action: Mouse moved to (813, 382)
Screenshot: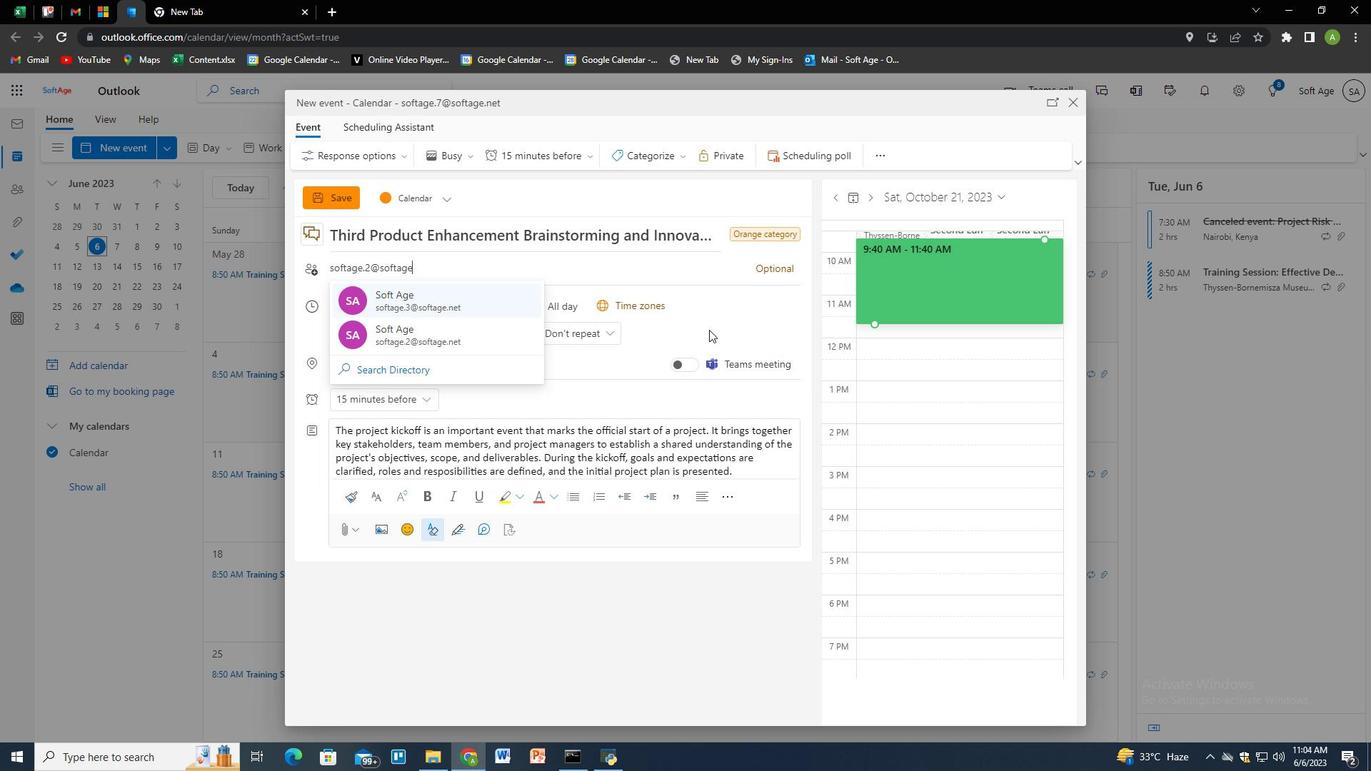
Action: Key pressed .
Screenshot: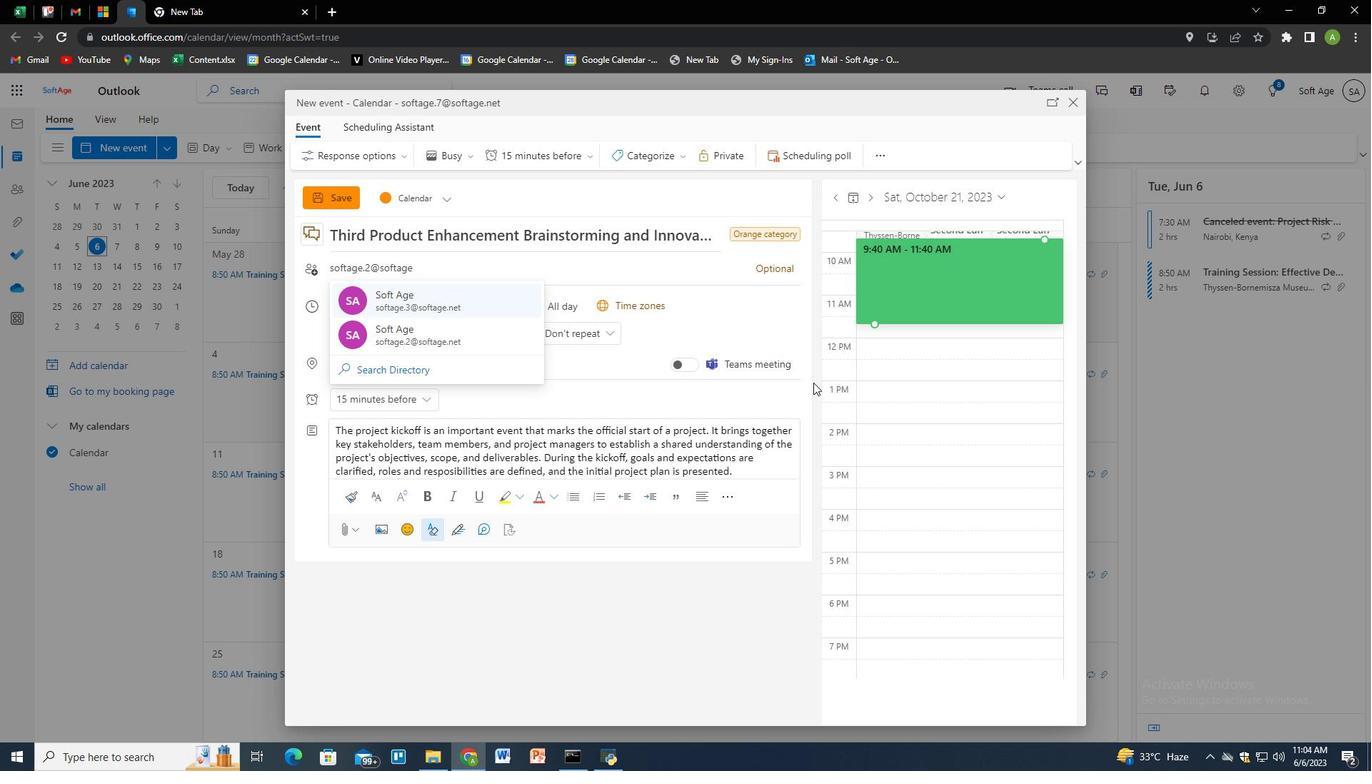 
Action: Mouse moved to (845, 367)
Screenshot: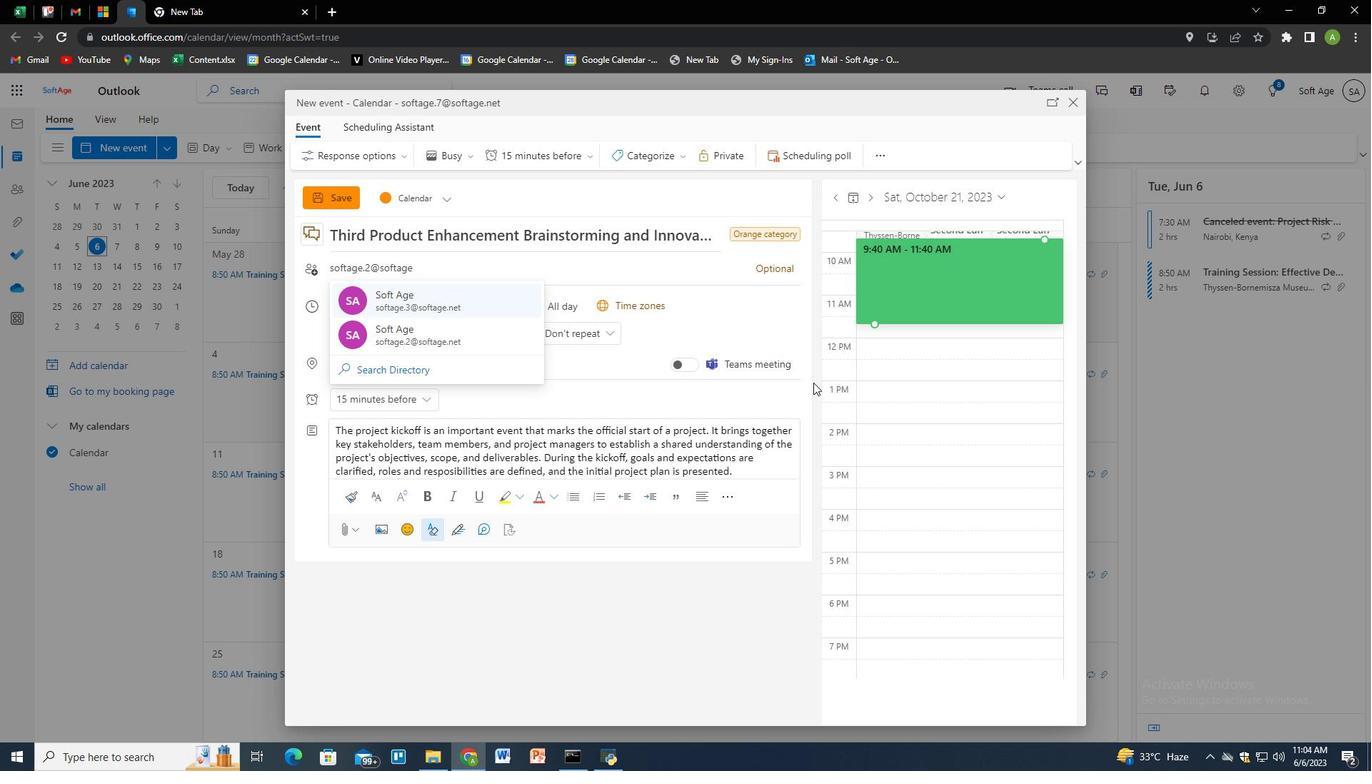 
Action: Key pressed net<Key.enter>softage.3<Key.shift>@softage.net<Key.enter>
Screenshot: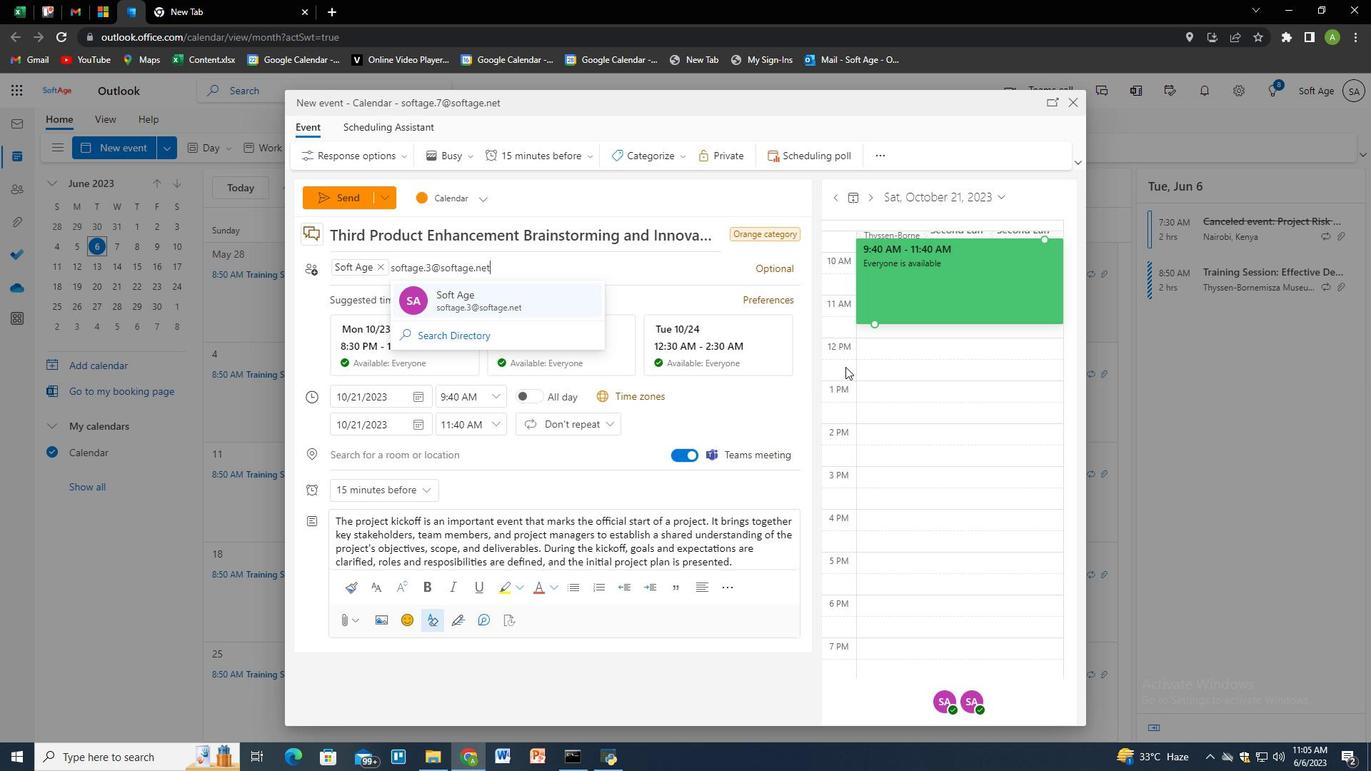 
Action: Mouse moved to (559, 157)
Screenshot: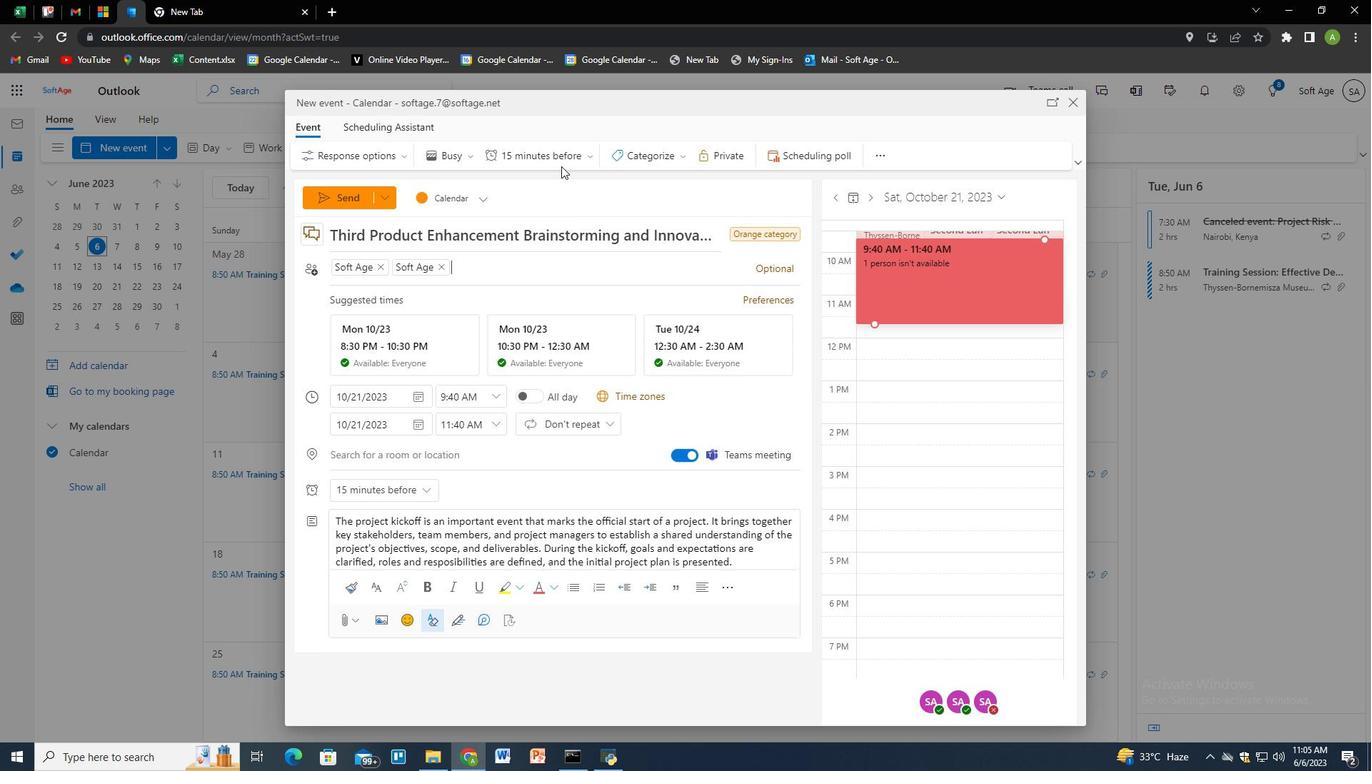 
Action: Mouse pressed left at (559, 157)
Screenshot: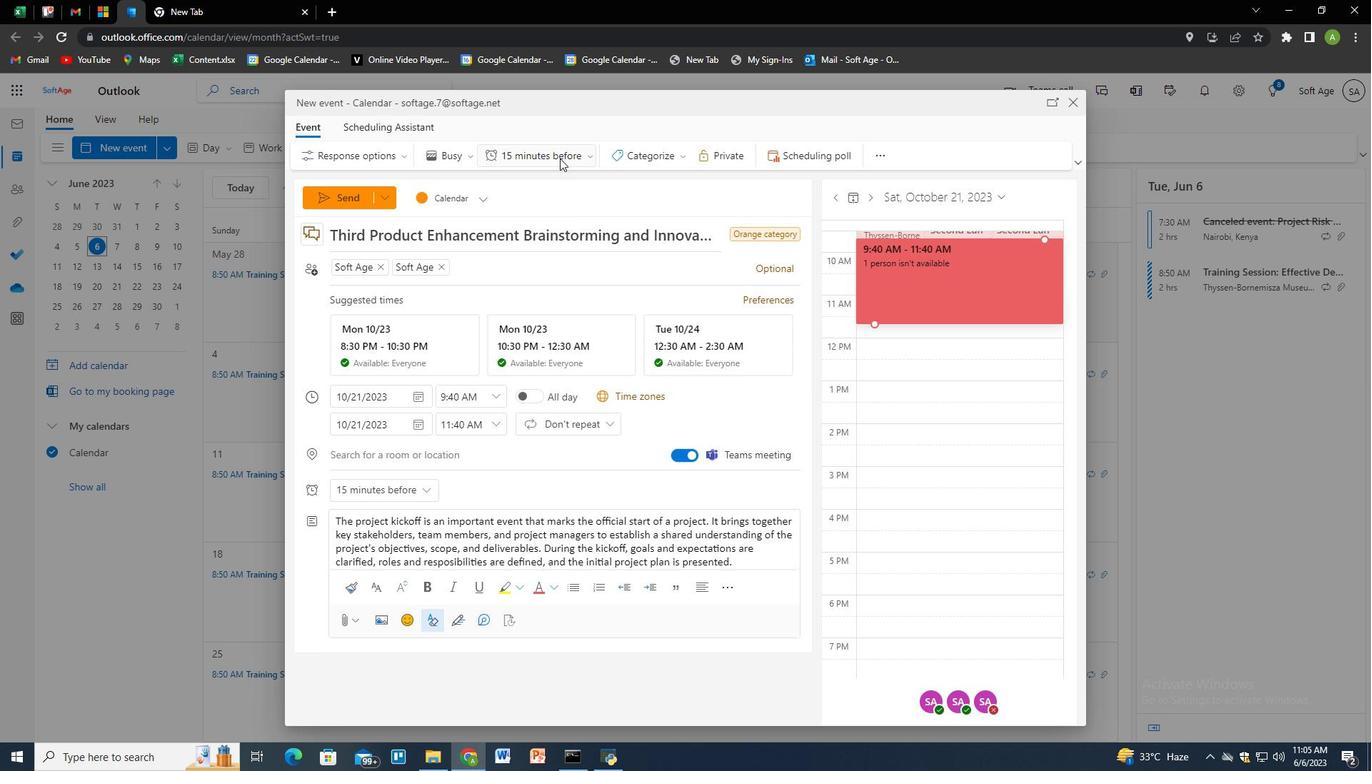 
Action: Mouse moved to (529, 442)
Screenshot: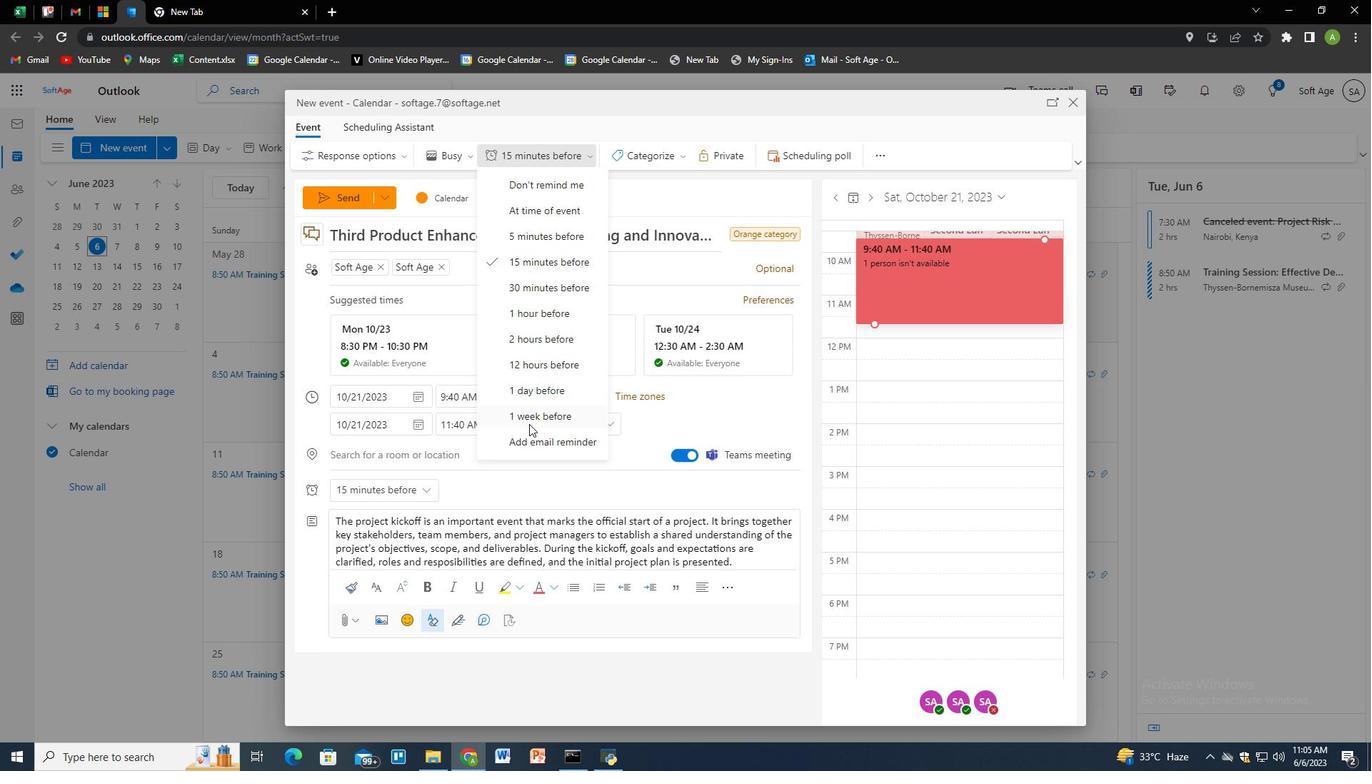 
Action: Mouse pressed left at (529, 442)
Screenshot: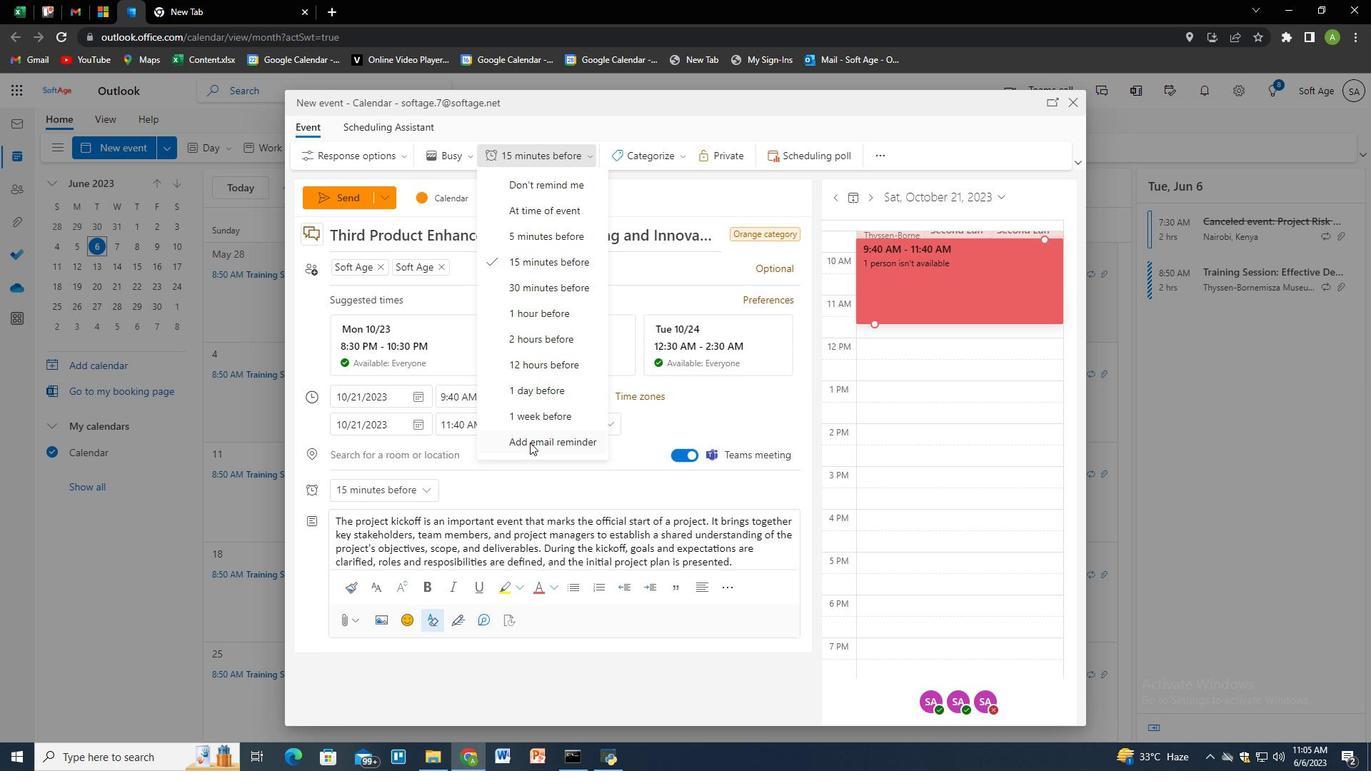 
Action: Mouse moved to (529, 314)
Screenshot: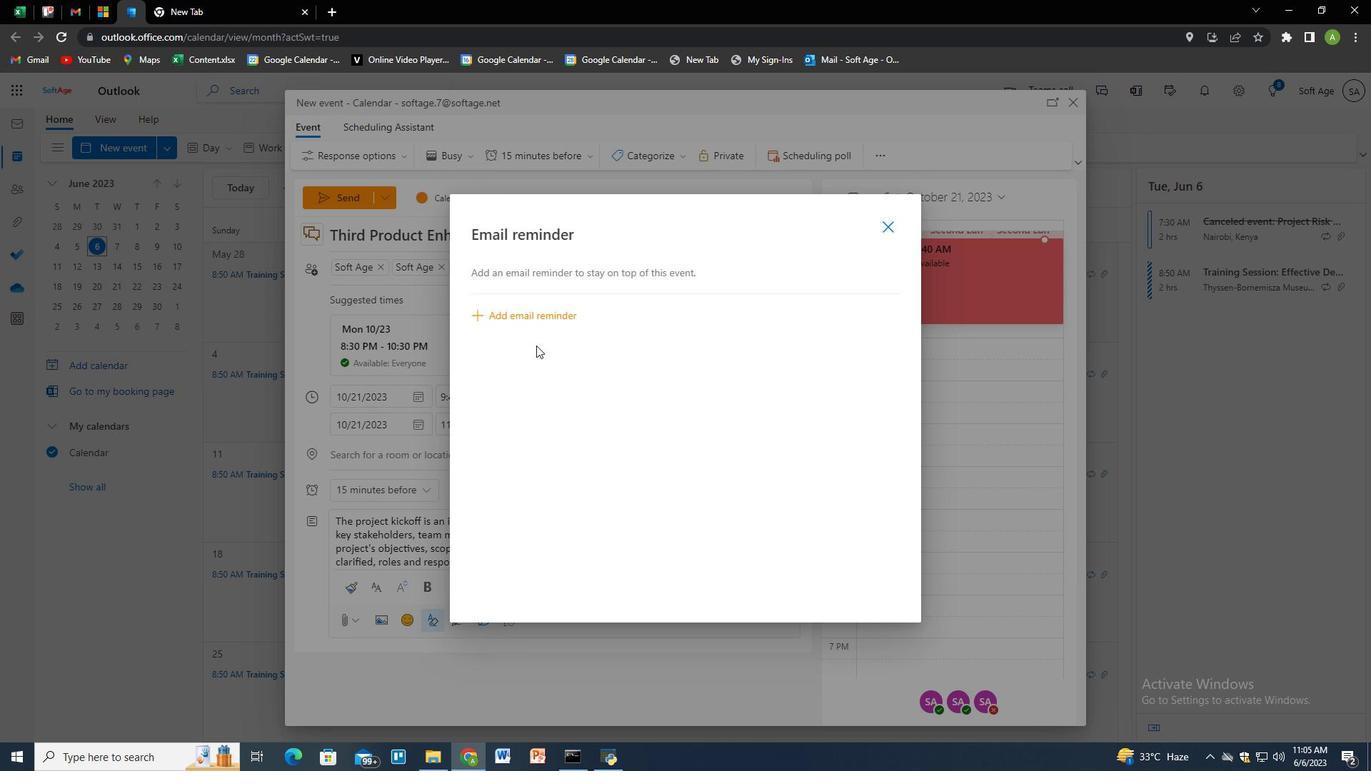 
Action: Mouse pressed left at (529, 314)
Screenshot: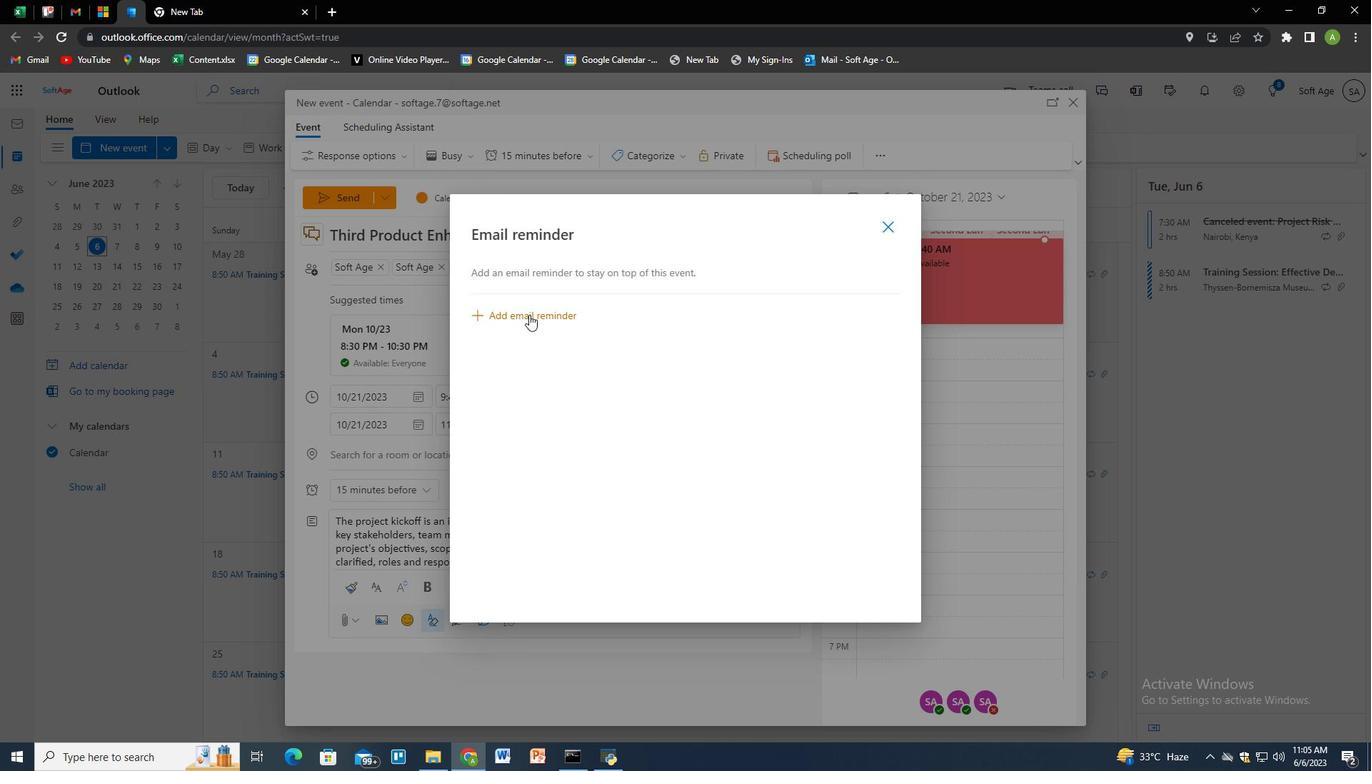
Action: Mouse moved to (638, 302)
Screenshot: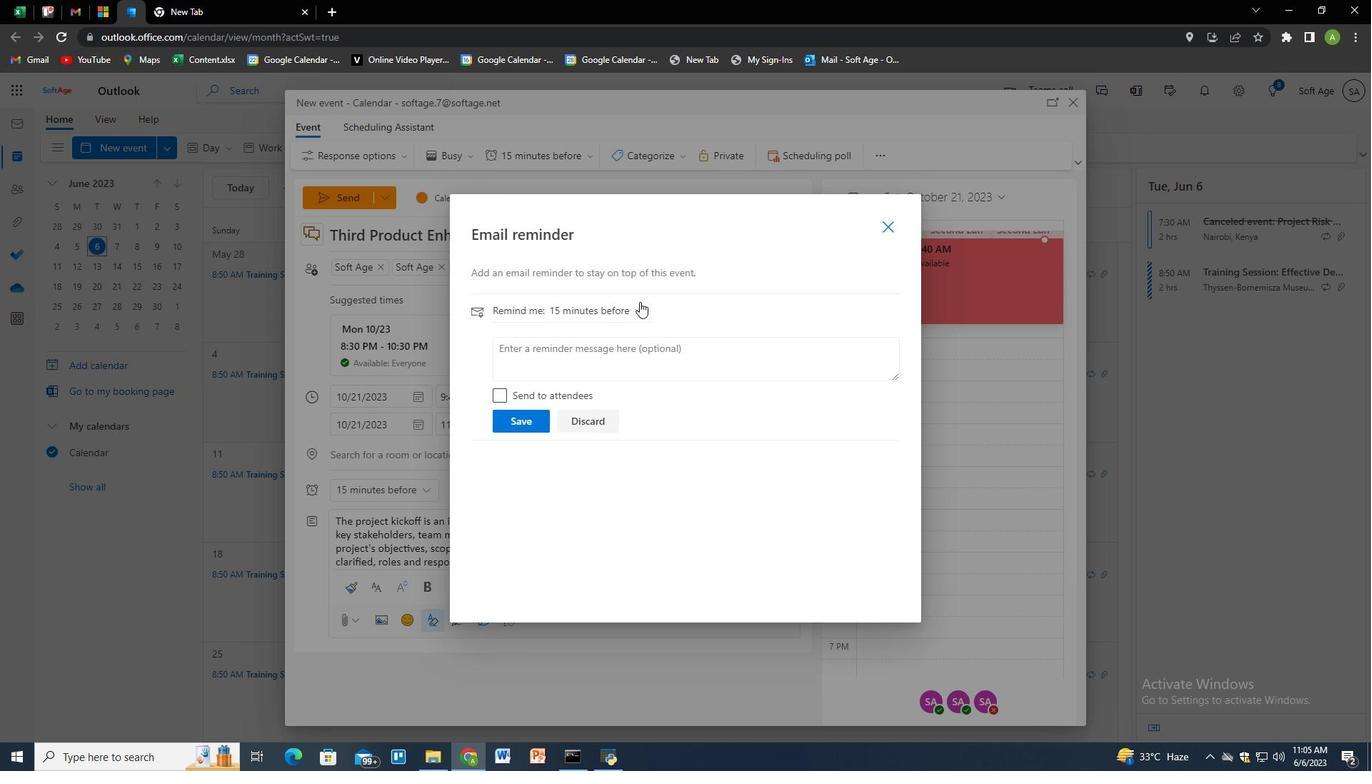 
Action: Mouse pressed left at (638, 302)
Screenshot: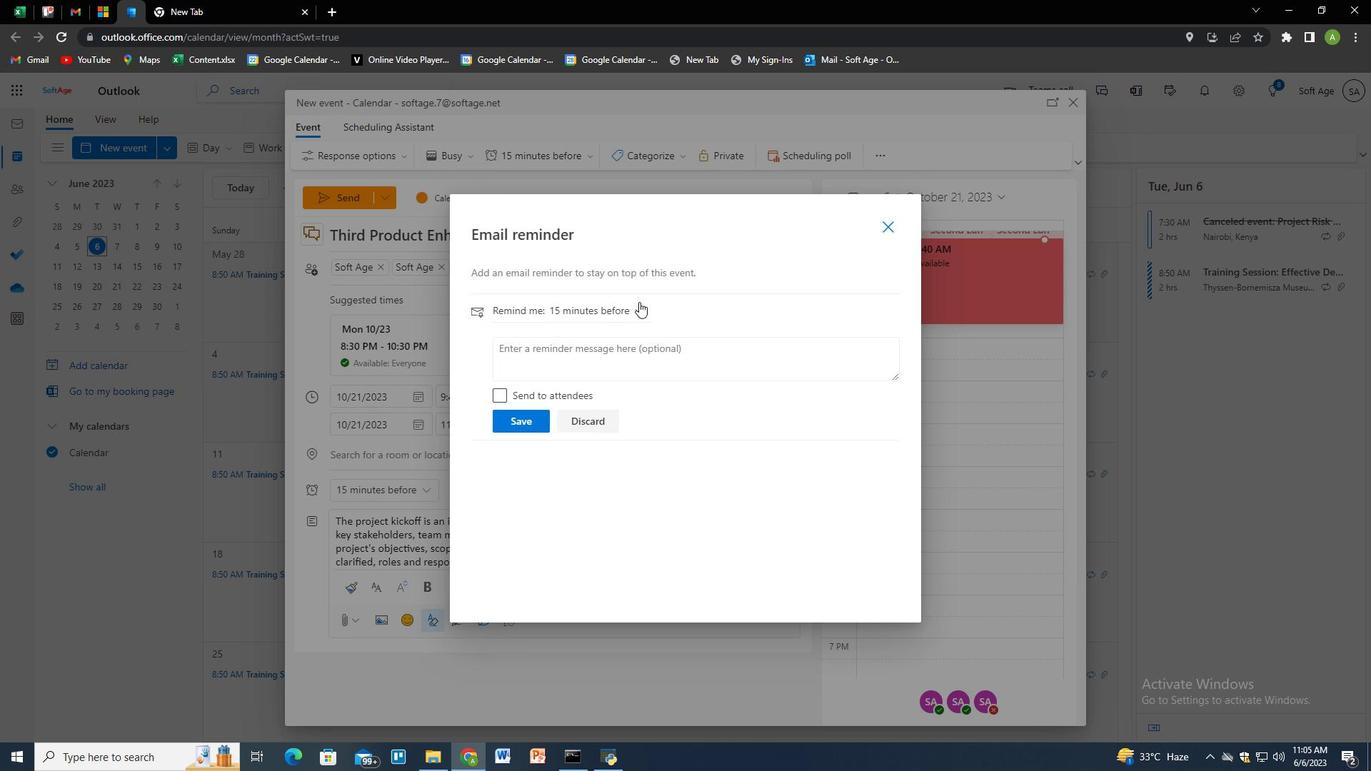 
Action: Mouse moved to (637, 310)
Screenshot: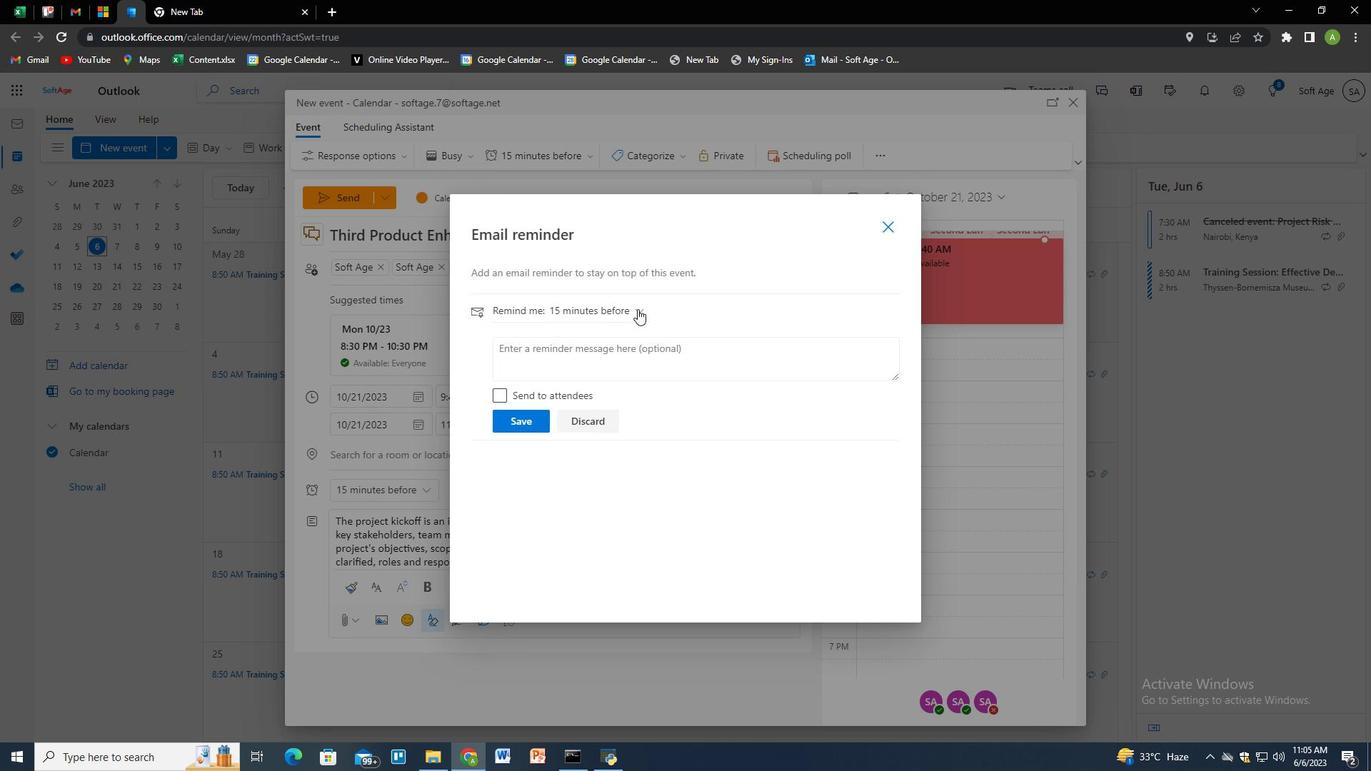 
Action: Mouse pressed left at (637, 310)
Screenshot: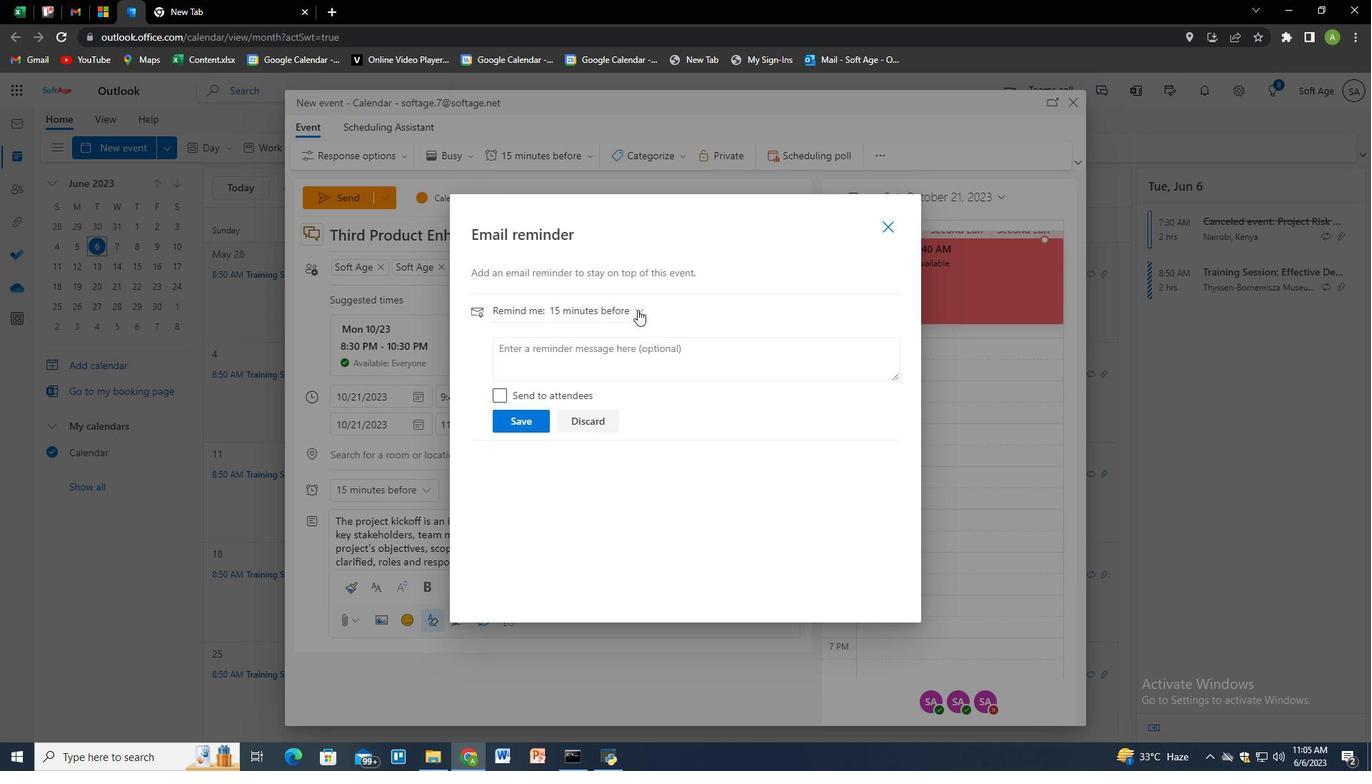 
Action: Mouse moved to (575, 569)
Screenshot: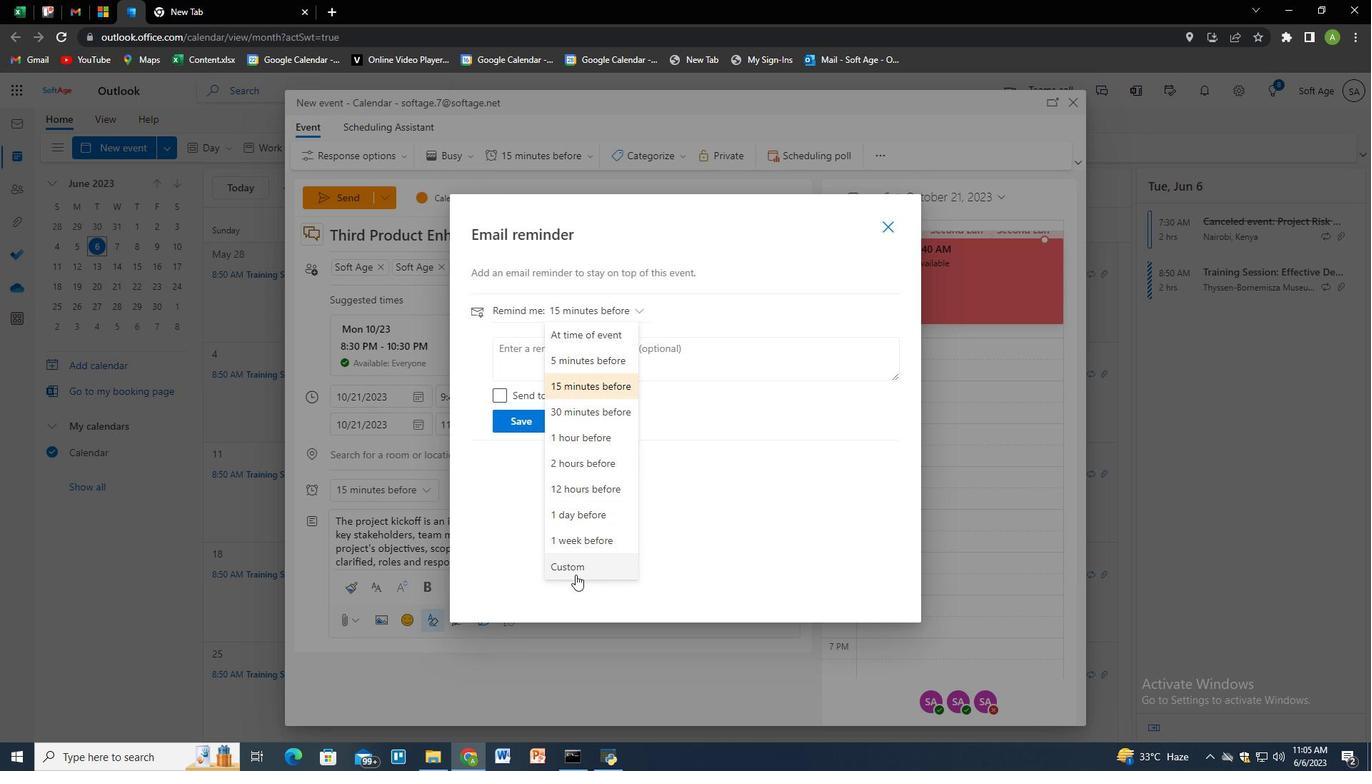 
Action: Mouse pressed left at (575, 569)
Screenshot: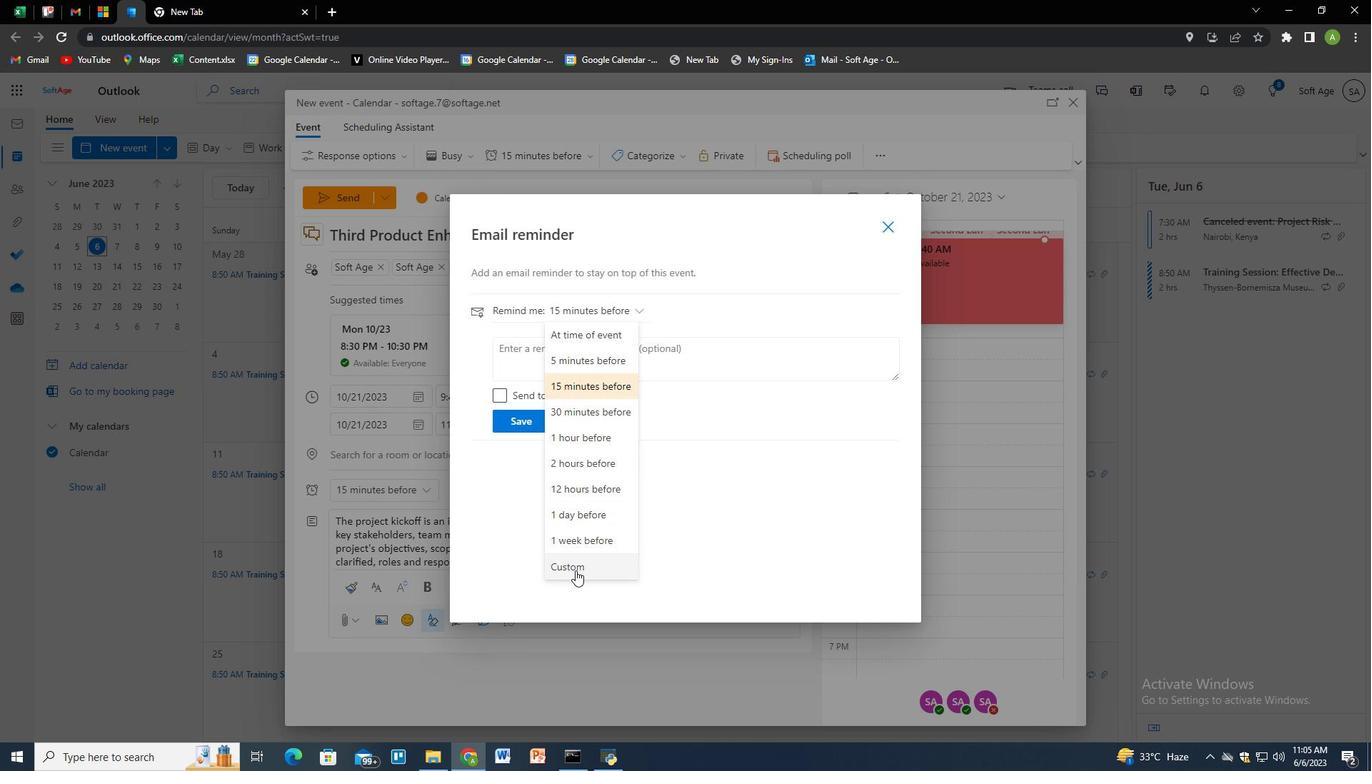 
Action: Mouse moved to (589, 387)
Screenshot: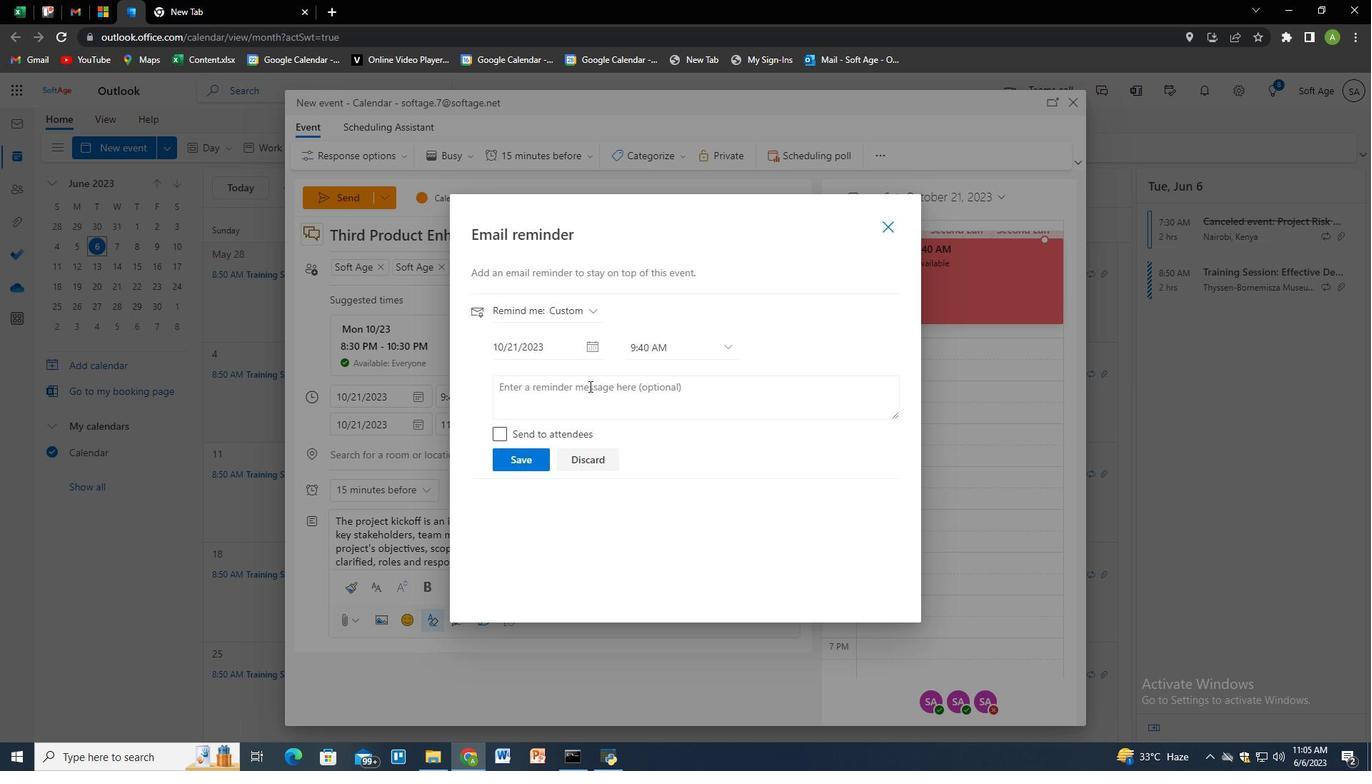 
Action: Mouse pressed left at (589, 387)
Screenshot: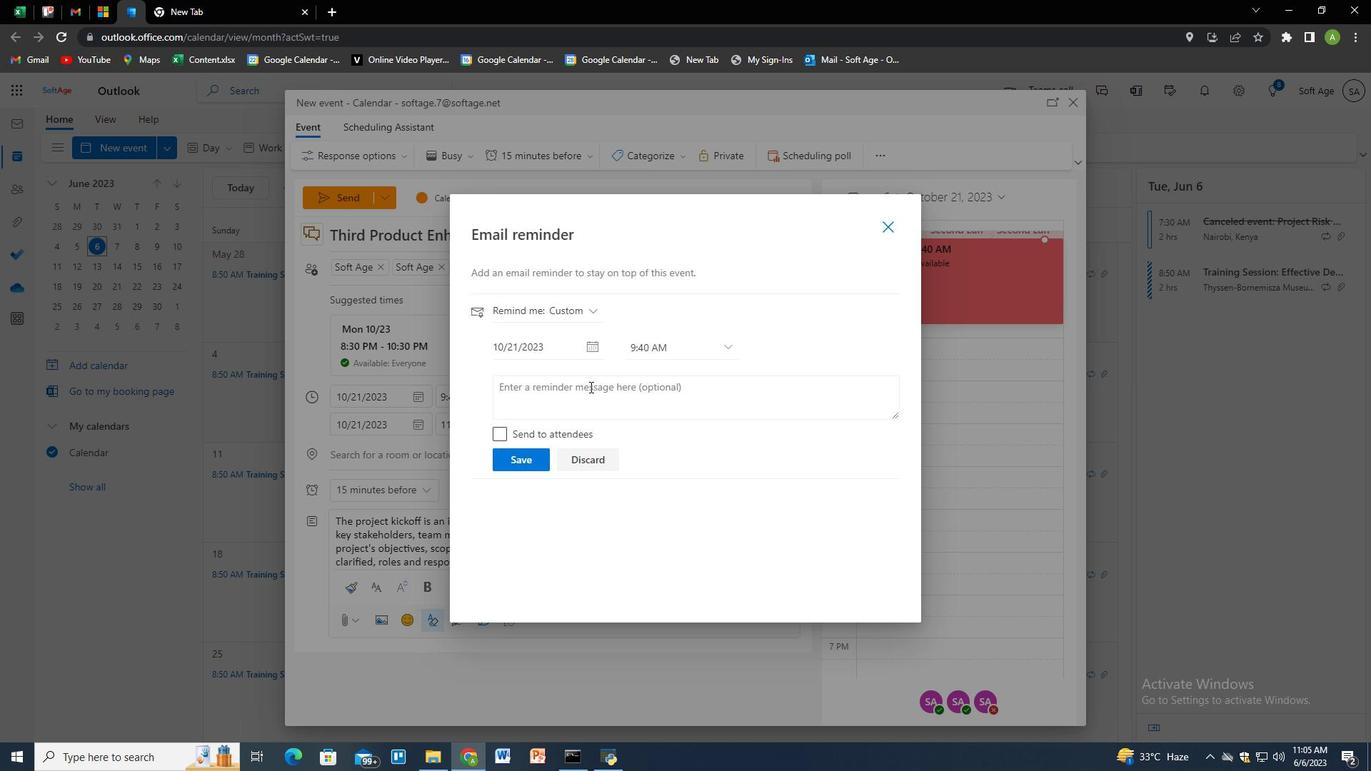 
Action: Key pressed 178<Key.space>day<Key.space>before
Screenshot: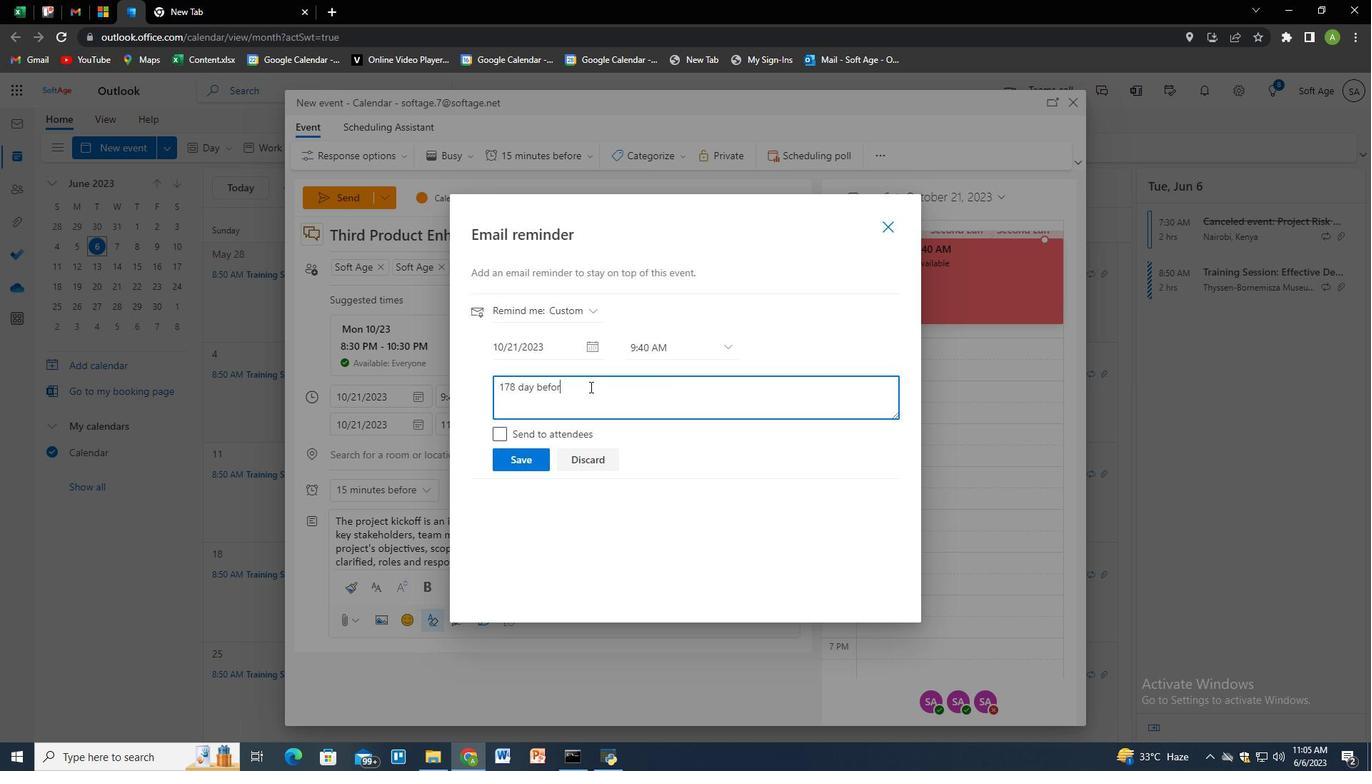 
Action: Mouse moved to (532, 452)
Screenshot: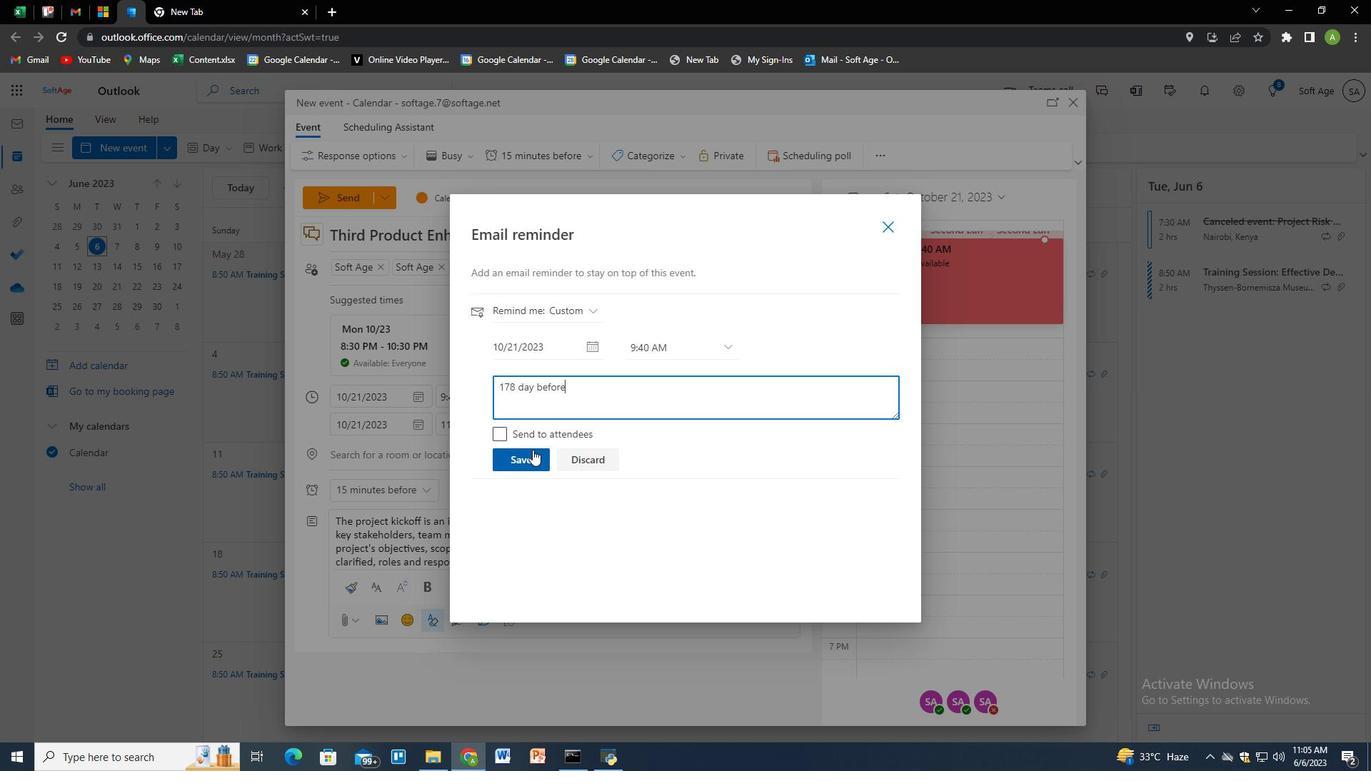 
Action: Mouse pressed left at (532, 452)
Screenshot: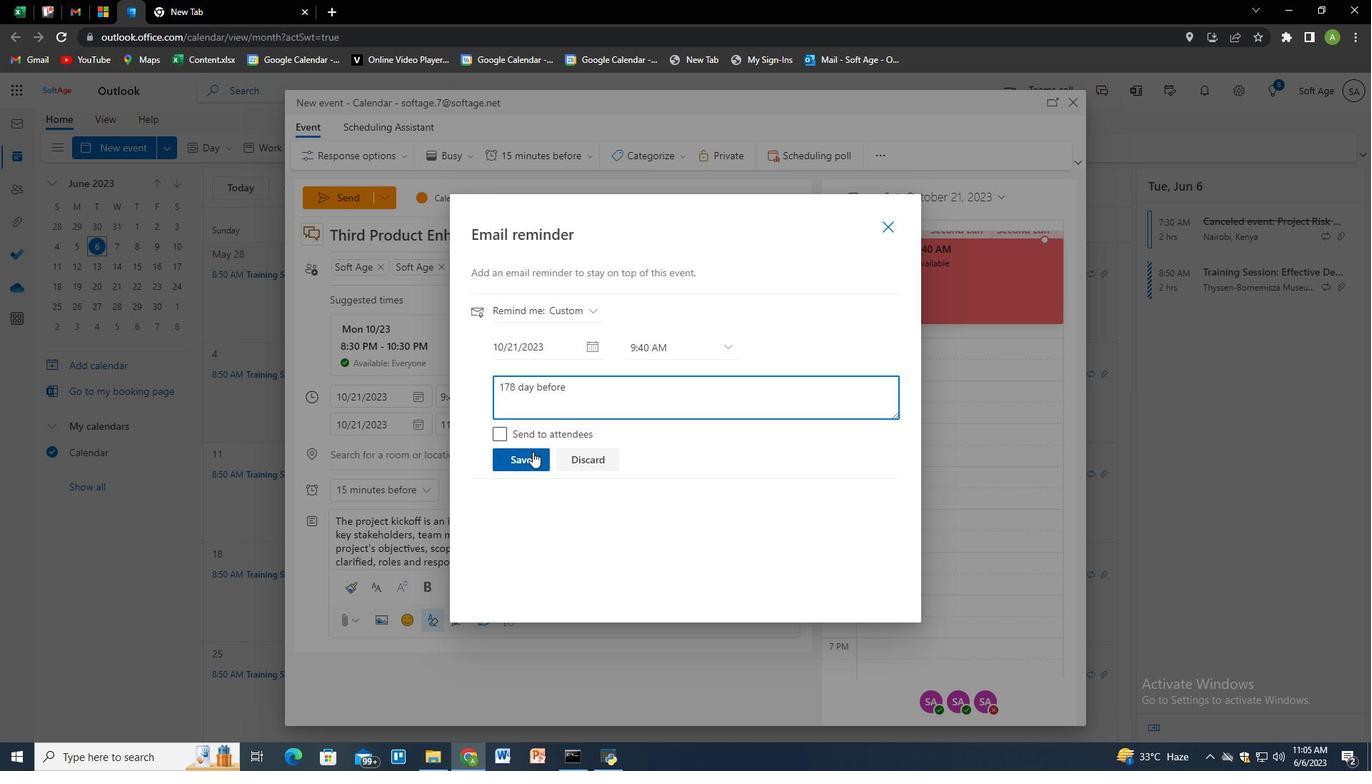 
Action: Mouse moved to (940, 414)
Screenshot: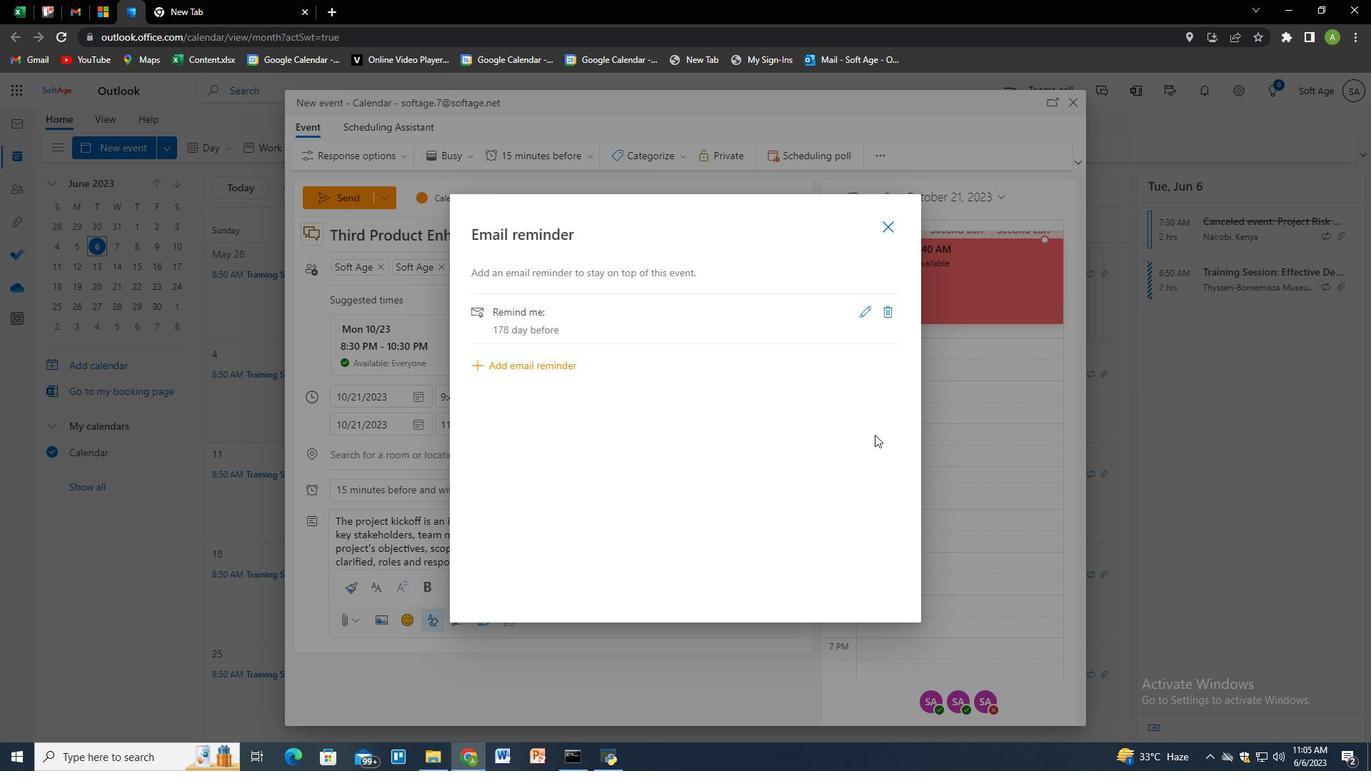 
Action: Mouse pressed left at (940, 414)
Screenshot: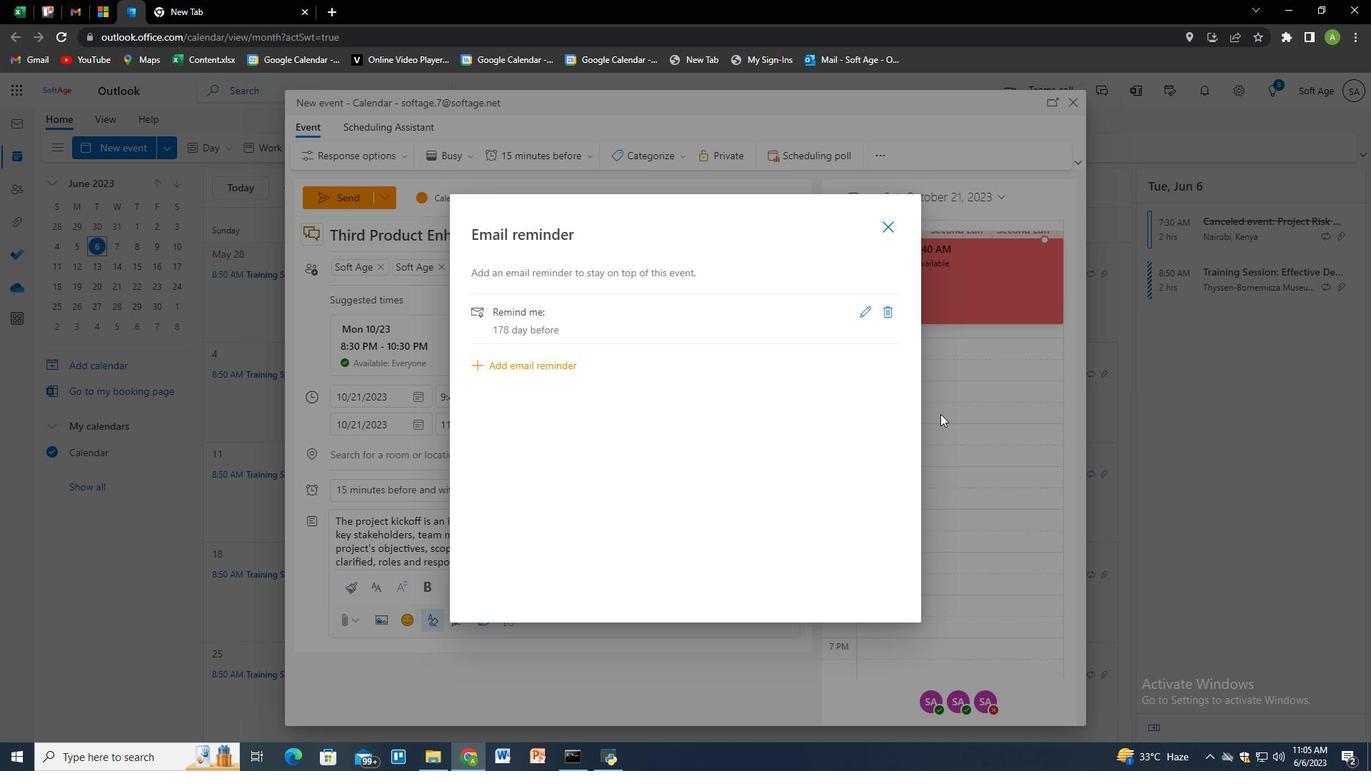 
Action: Mouse moved to (356, 199)
Screenshot: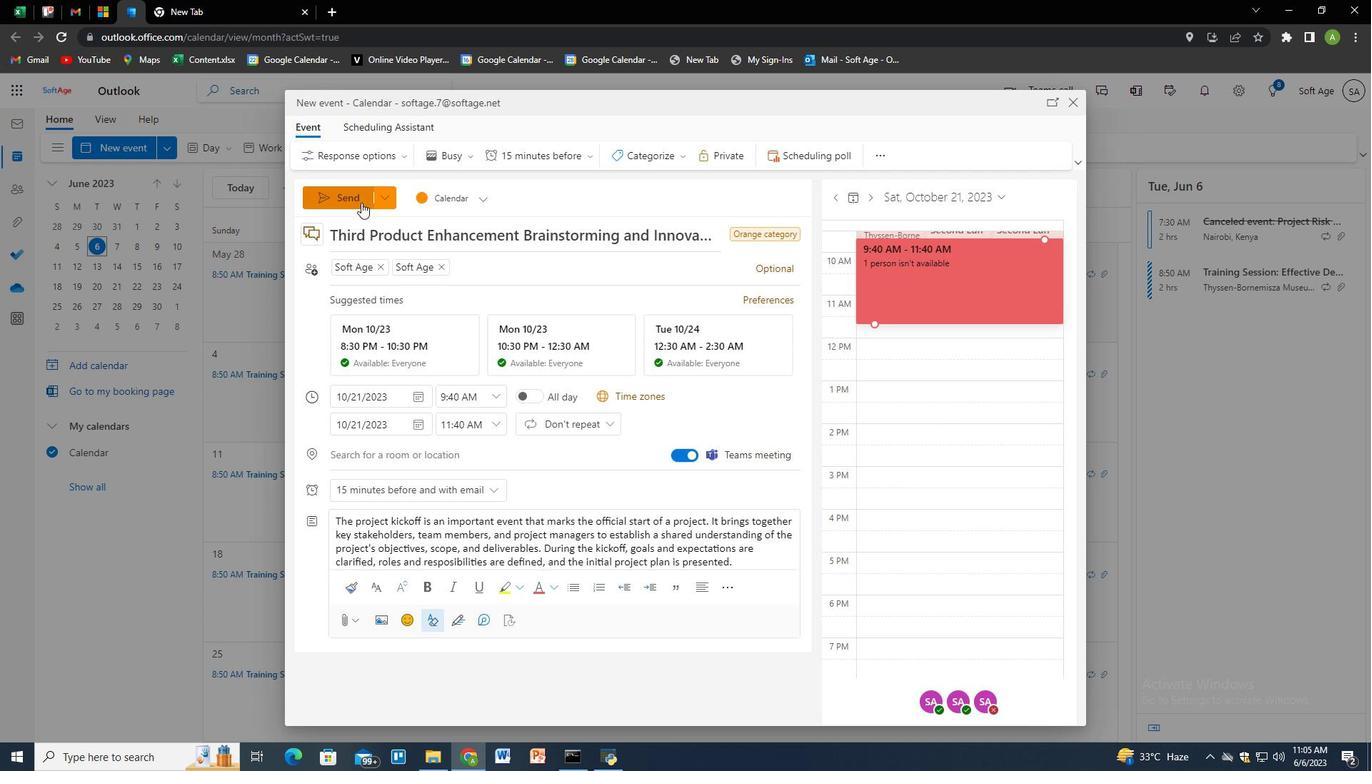 
Action: Mouse pressed left at (356, 199)
Screenshot: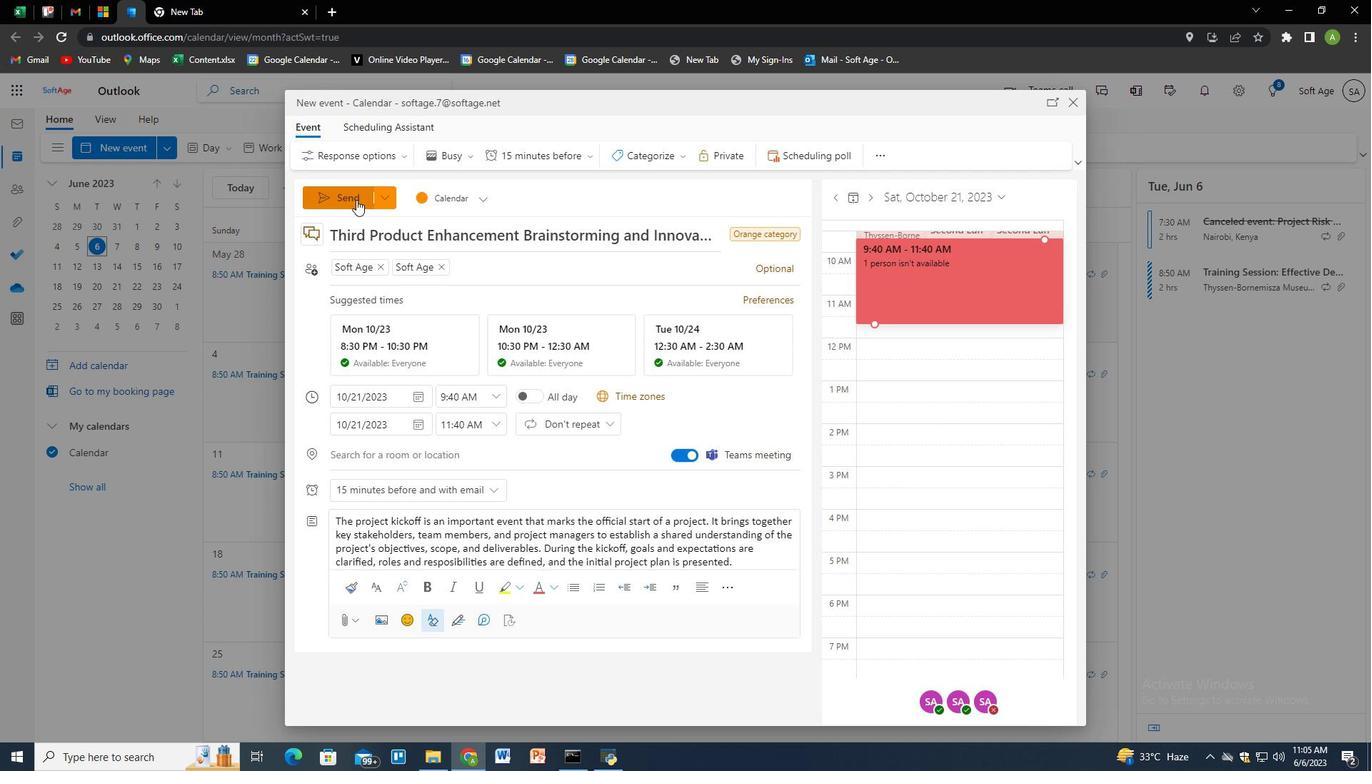 
Action: Mouse moved to (794, 486)
Screenshot: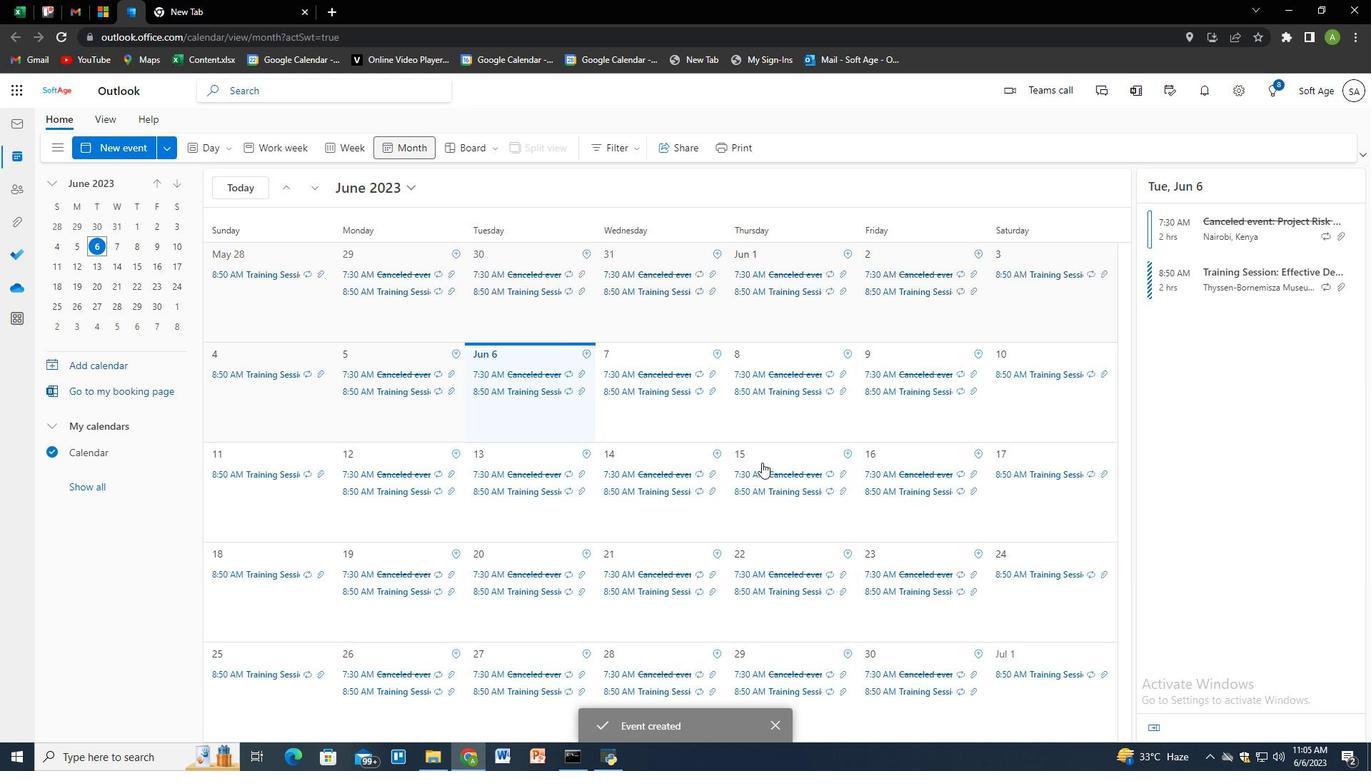 
